 Task: Search one way flight ticket for 1 adult, 6 children, 1 infant in seat and 1 infant on lap in business from Rockland: Knox County Regional Airport to Raleigh: Raleigh-durham International Airport on 8-5-2023. Choice of flights is Westjet. Number of bags: 2 checked bags. Price is upto 95000. Outbound departure time preference is 20:00.
Action: Mouse moved to (339, 313)
Screenshot: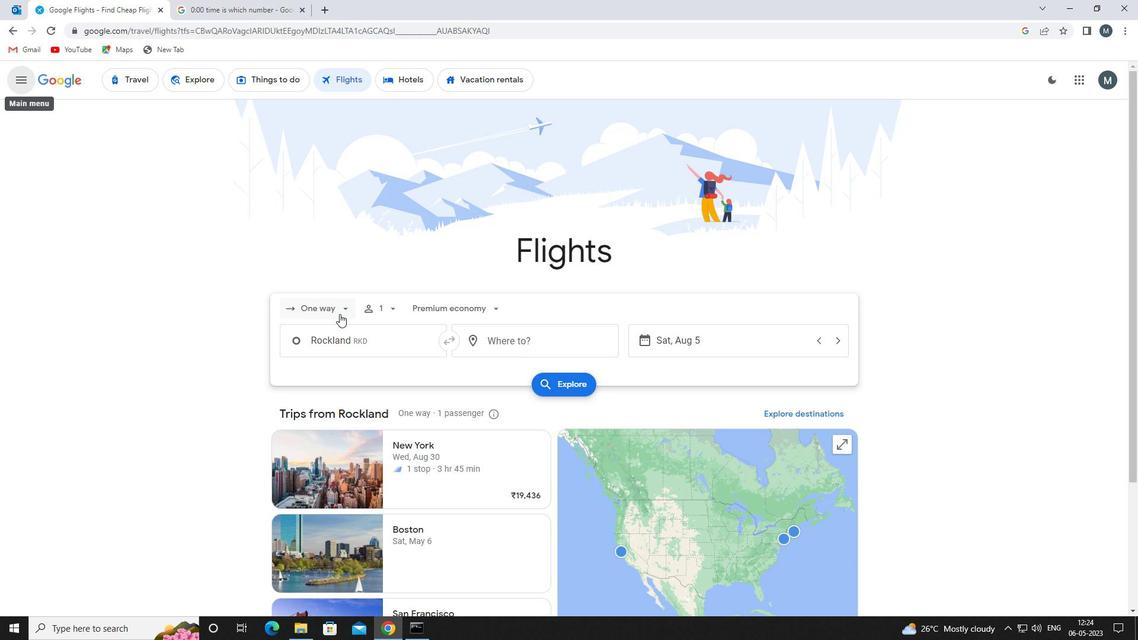 
Action: Mouse pressed left at (339, 313)
Screenshot: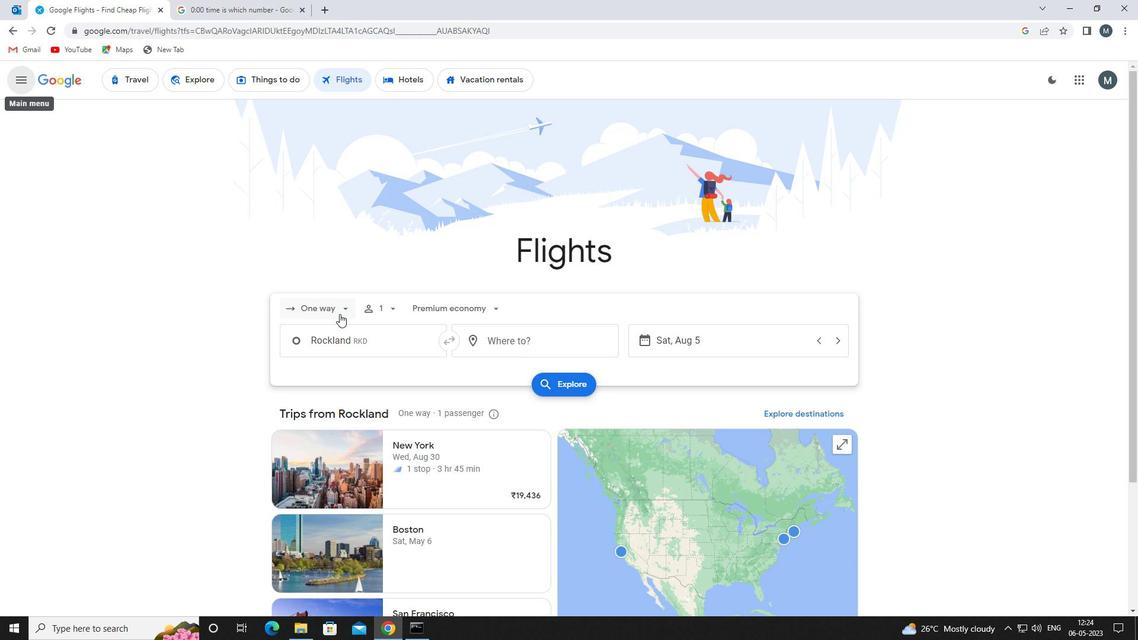 
Action: Mouse moved to (345, 360)
Screenshot: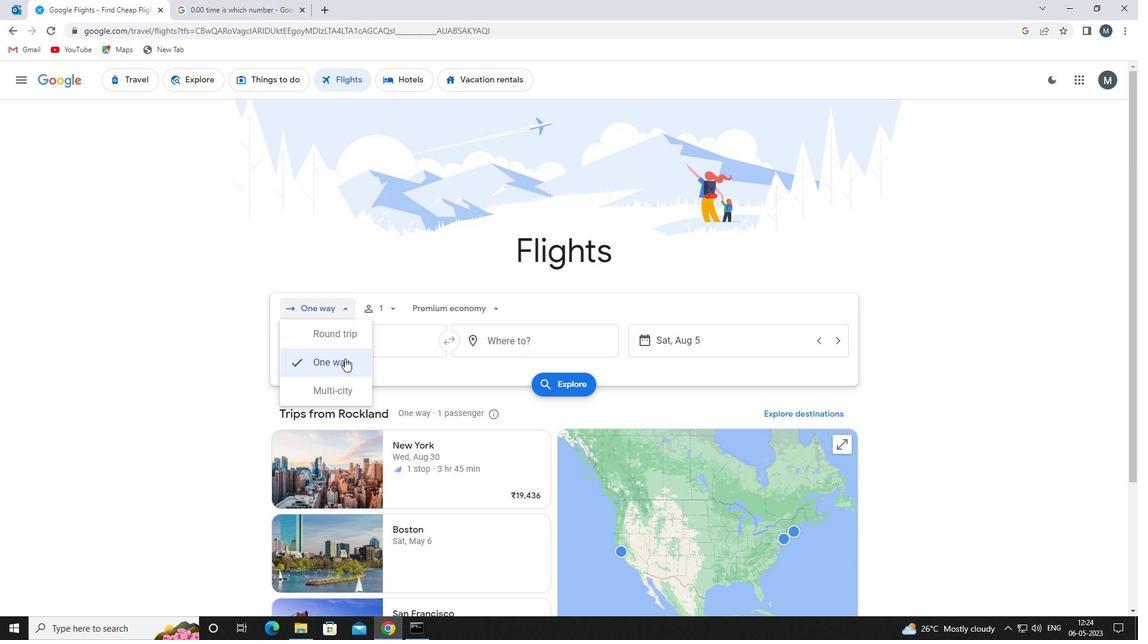 
Action: Mouse pressed left at (345, 360)
Screenshot: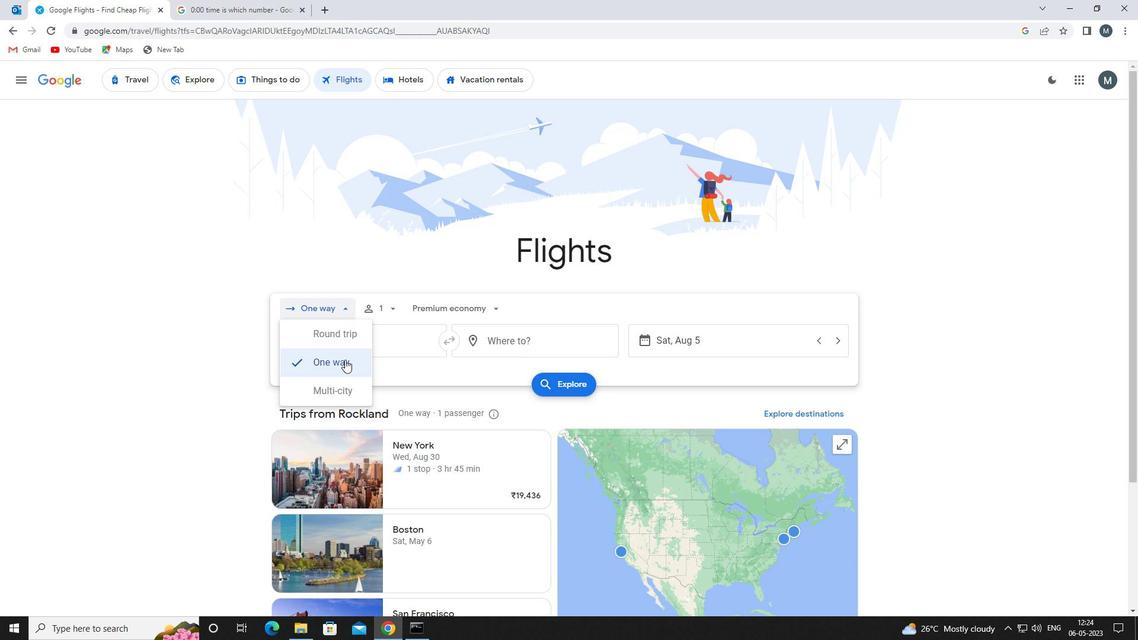 
Action: Mouse moved to (387, 310)
Screenshot: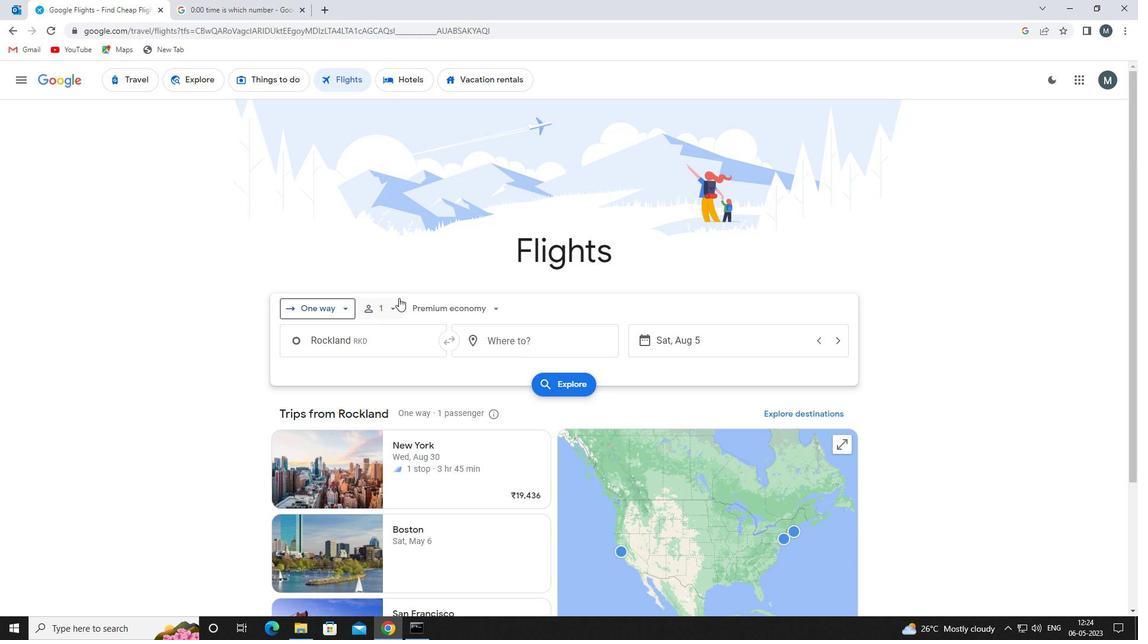 
Action: Mouse pressed left at (387, 310)
Screenshot: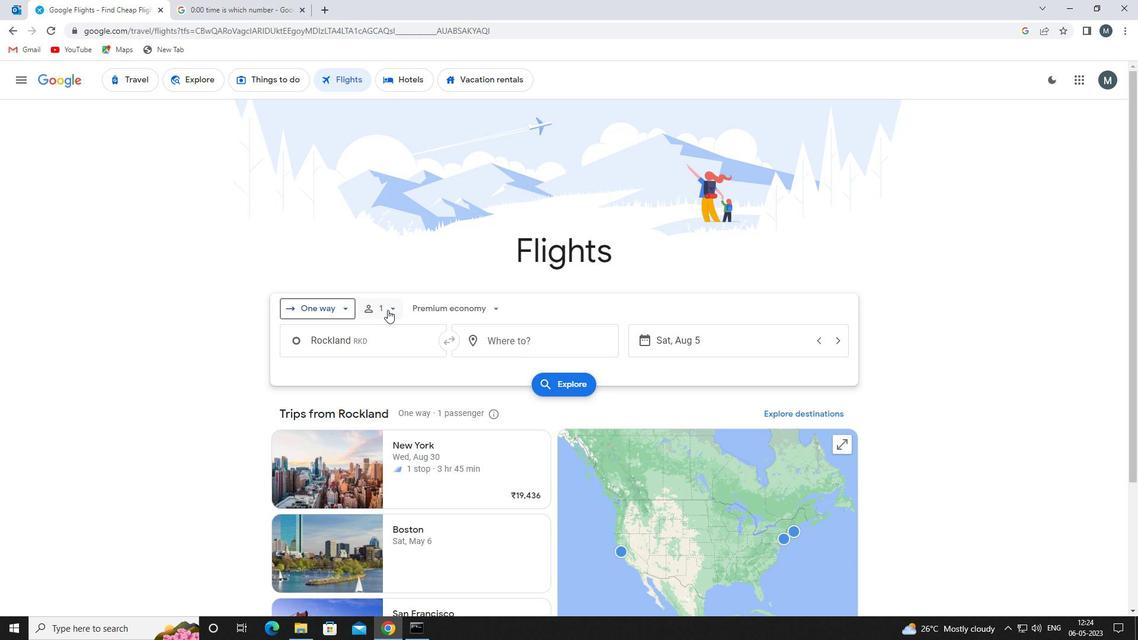 
Action: Mouse moved to (482, 369)
Screenshot: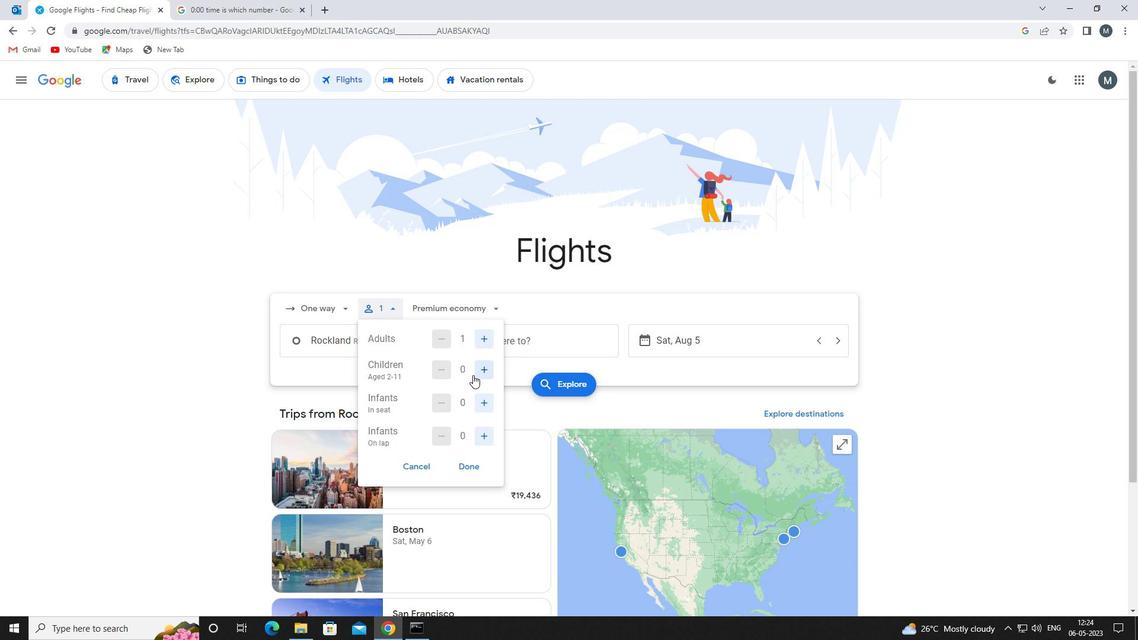 
Action: Mouse pressed left at (482, 369)
Screenshot: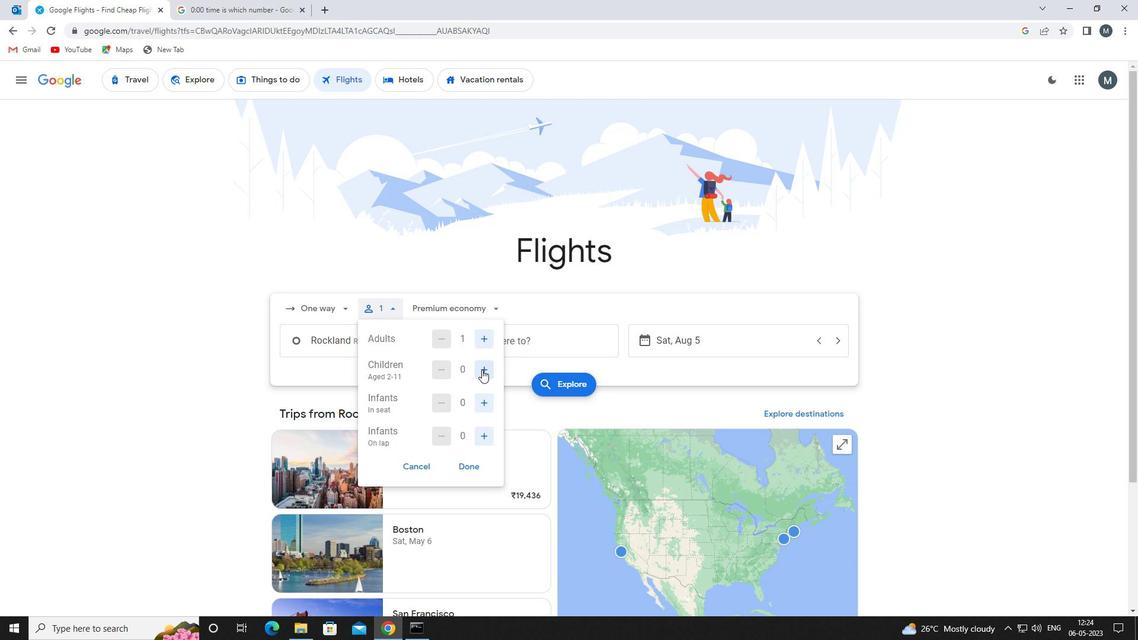 
Action: Mouse moved to (482, 369)
Screenshot: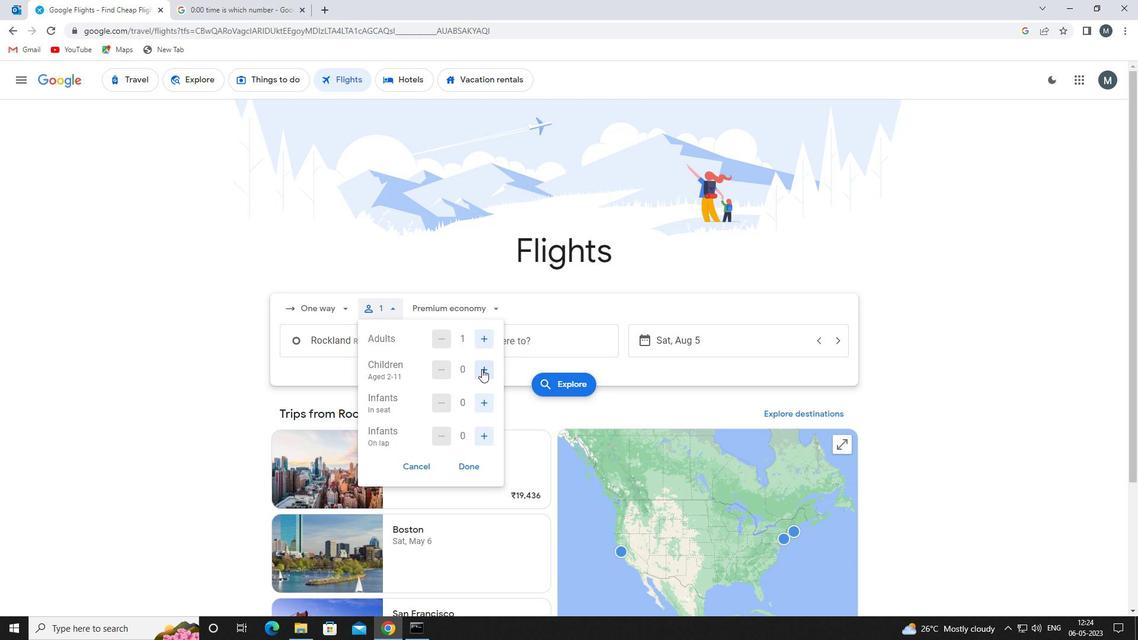 
Action: Mouse pressed left at (482, 369)
Screenshot: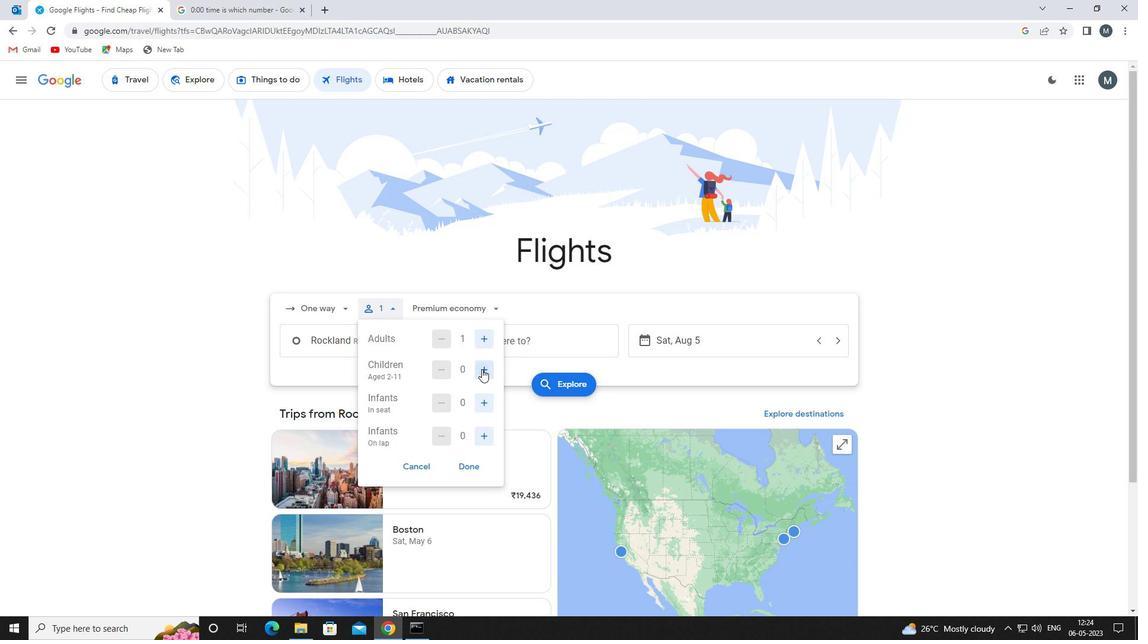 
Action: Mouse pressed left at (482, 369)
Screenshot: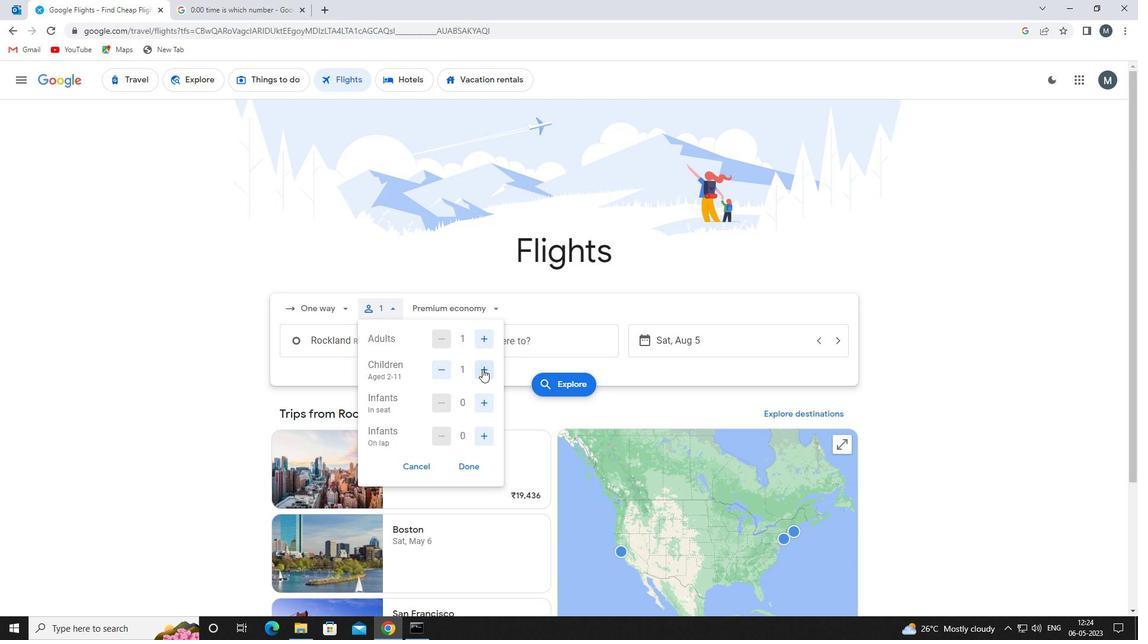 
Action: Mouse pressed left at (482, 369)
Screenshot: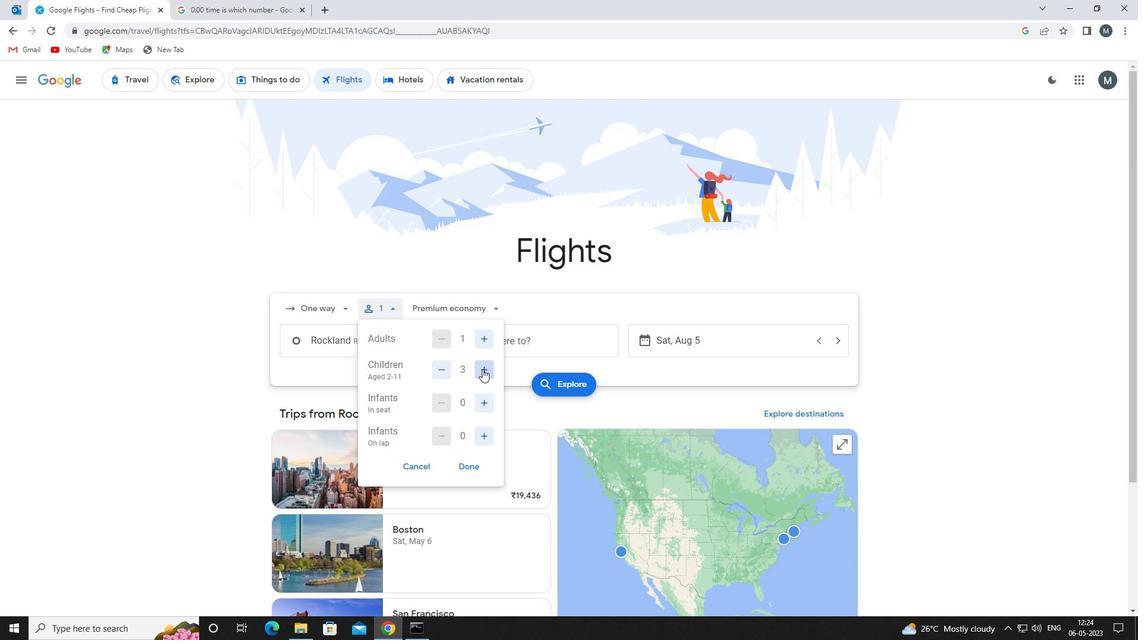 
Action: Mouse pressed left at (482, 369)
Screenshot: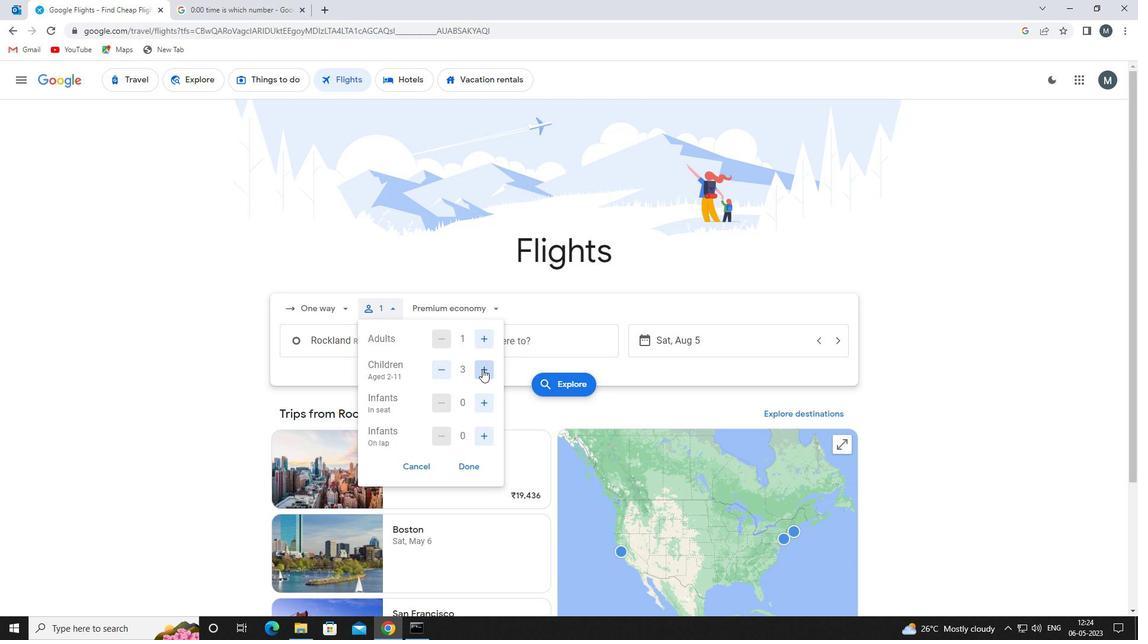 
Action: Mouse pressed left at (482, 369)
Screenshot: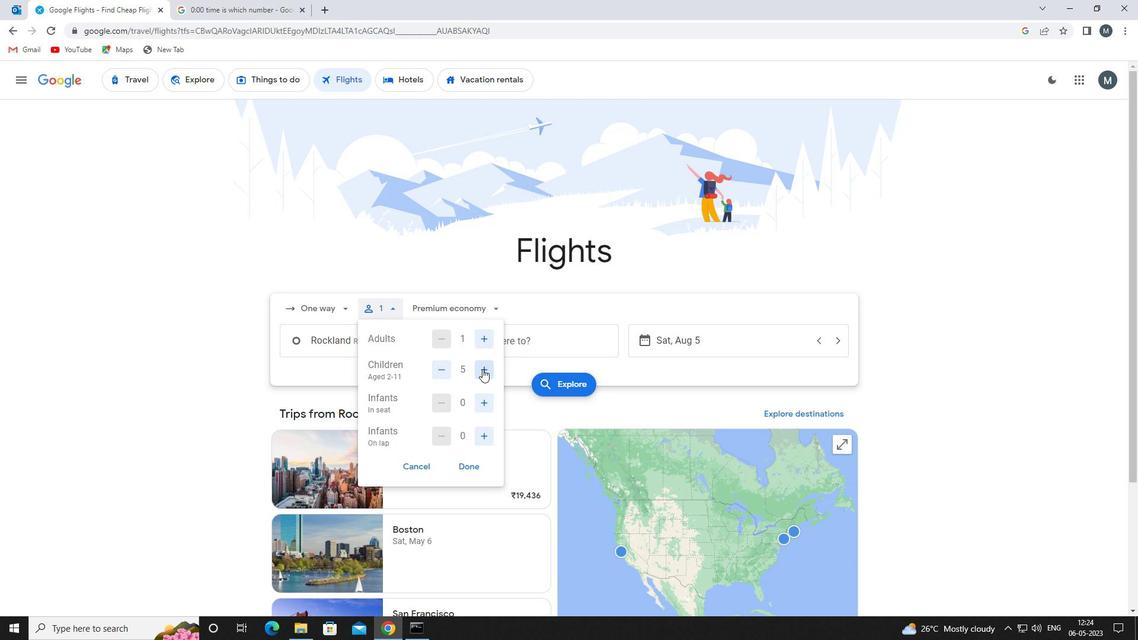 
Action: Mouse moved to (489, 406)
Screenshot: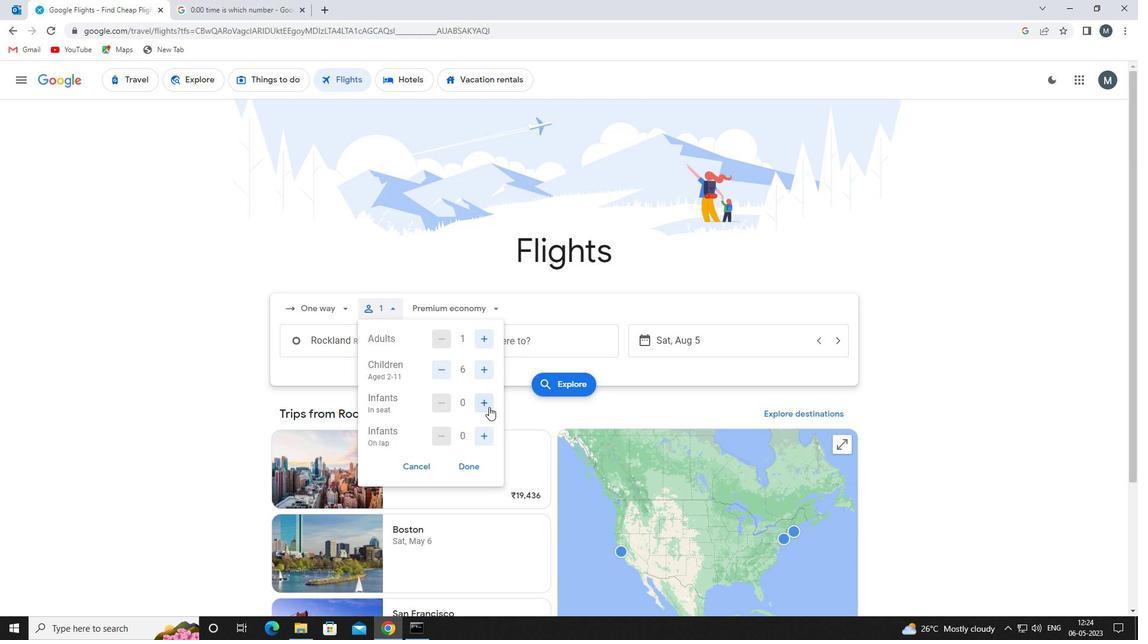 
Action: Mouse pressed left at (489, 406)
Screenshot: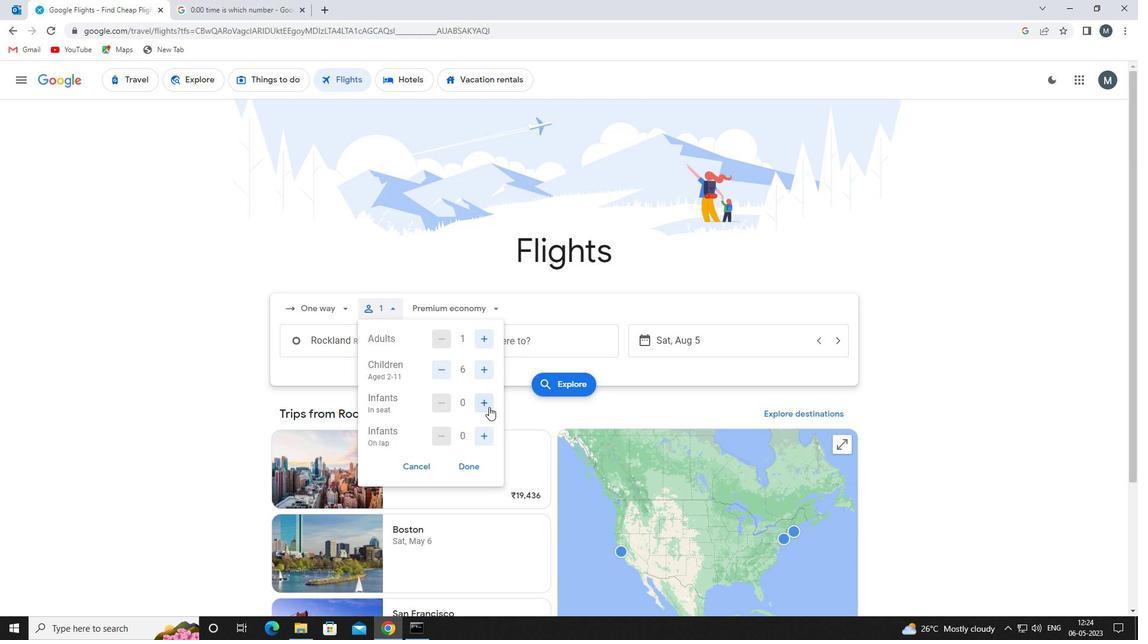 
Action: Mouse moved to (485, 441)
Screenshot: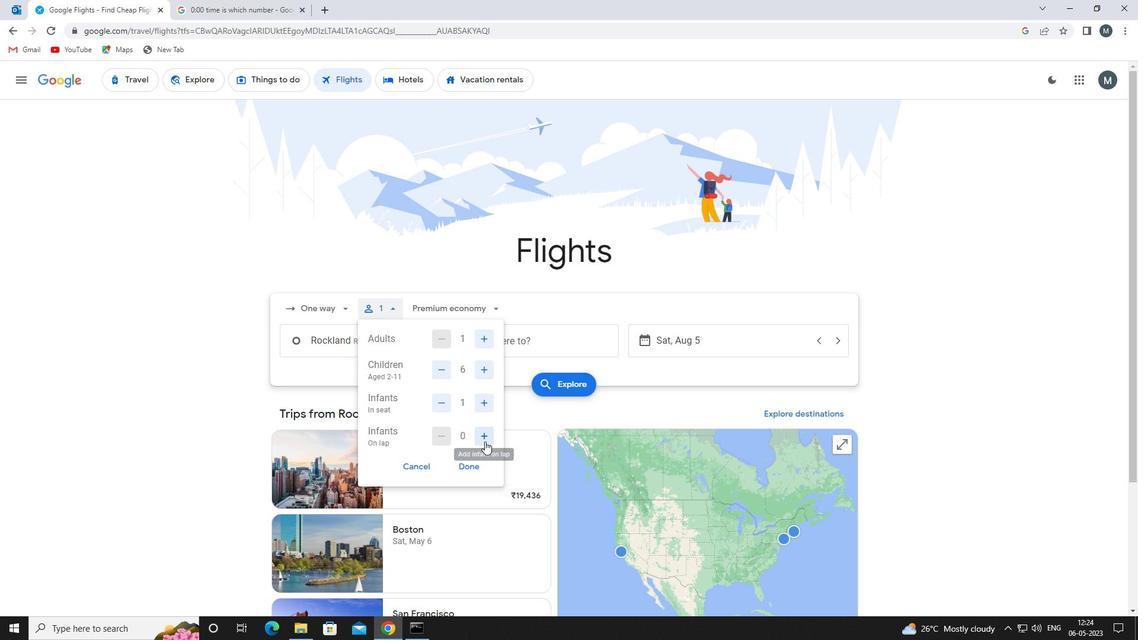 
Action: Mouse pressed left at (485, 441)
Screenshot: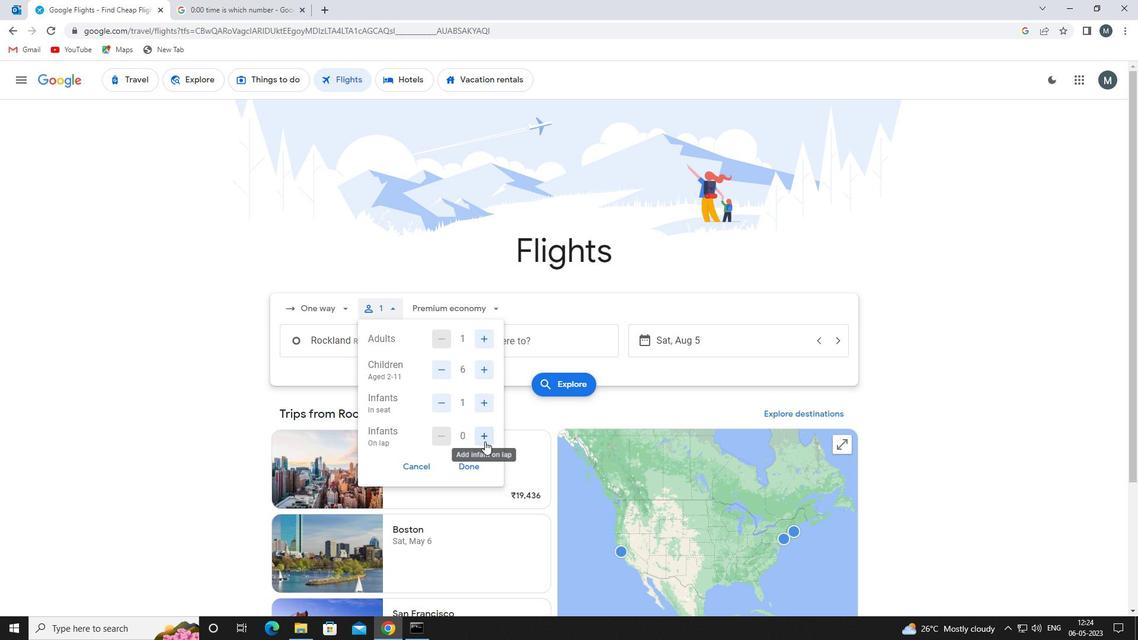 
Action: Mouse moved to (476, 467)
Screenshot: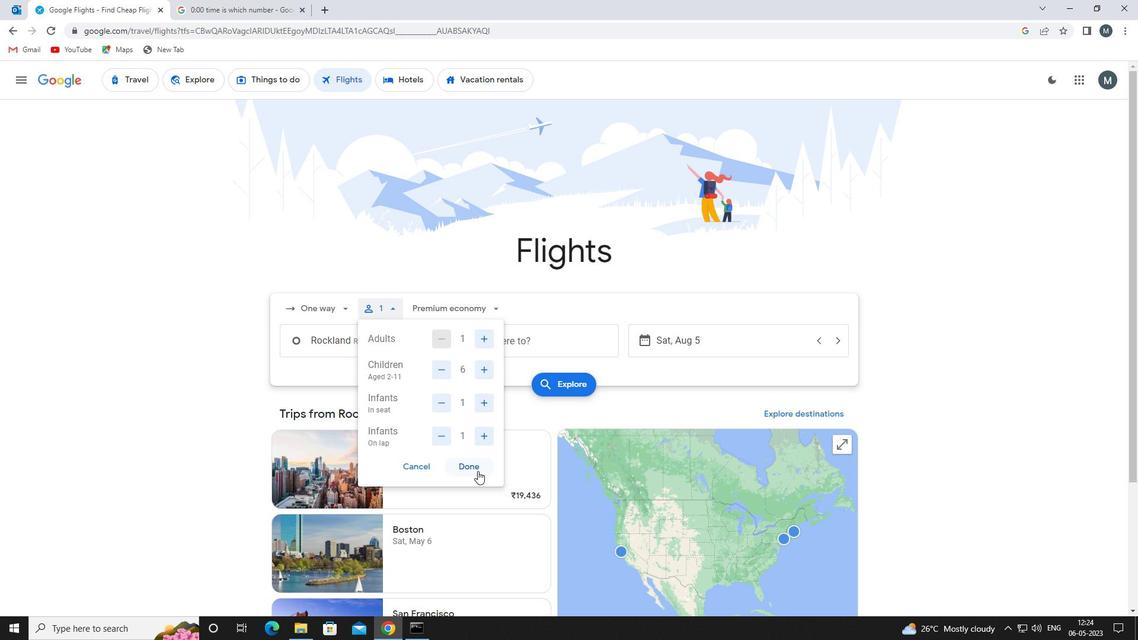 
Action: Mouse pressed left at (476, 467)
Screenshot: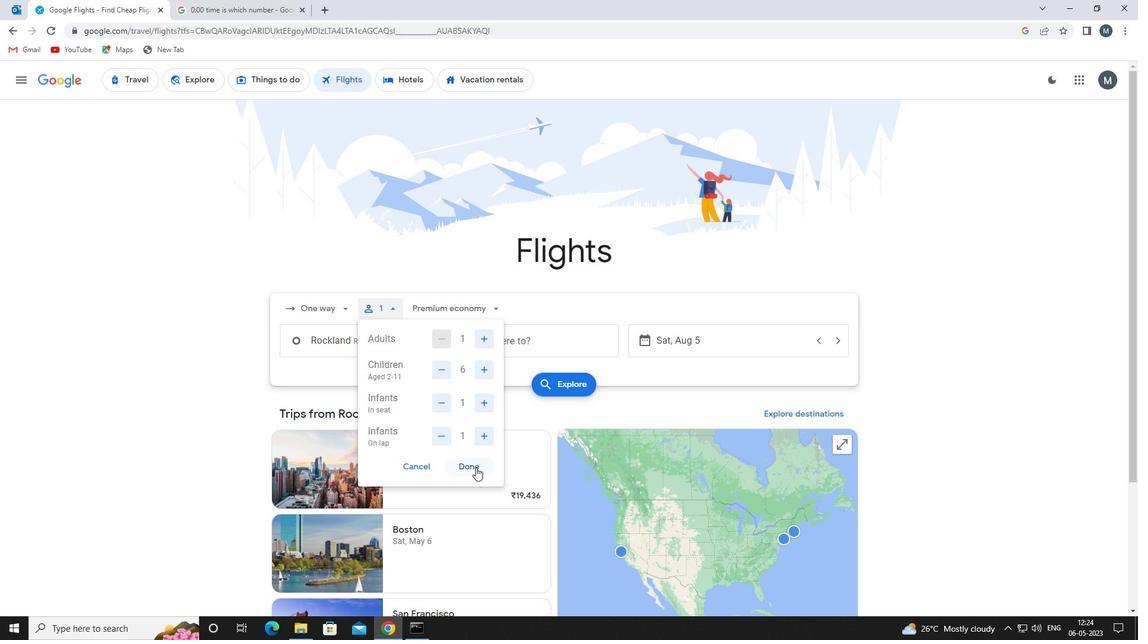 
Action: Mouse moved to (445, 308)
Screenshot: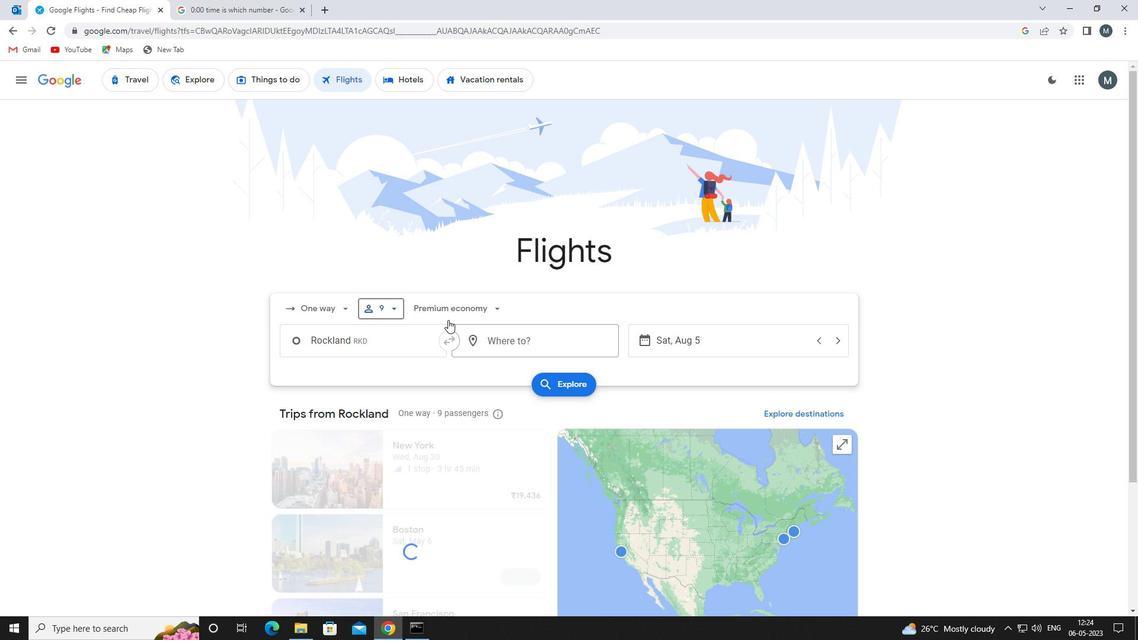 
Action: Mouse pressed left at (445, 308)
Screenshot: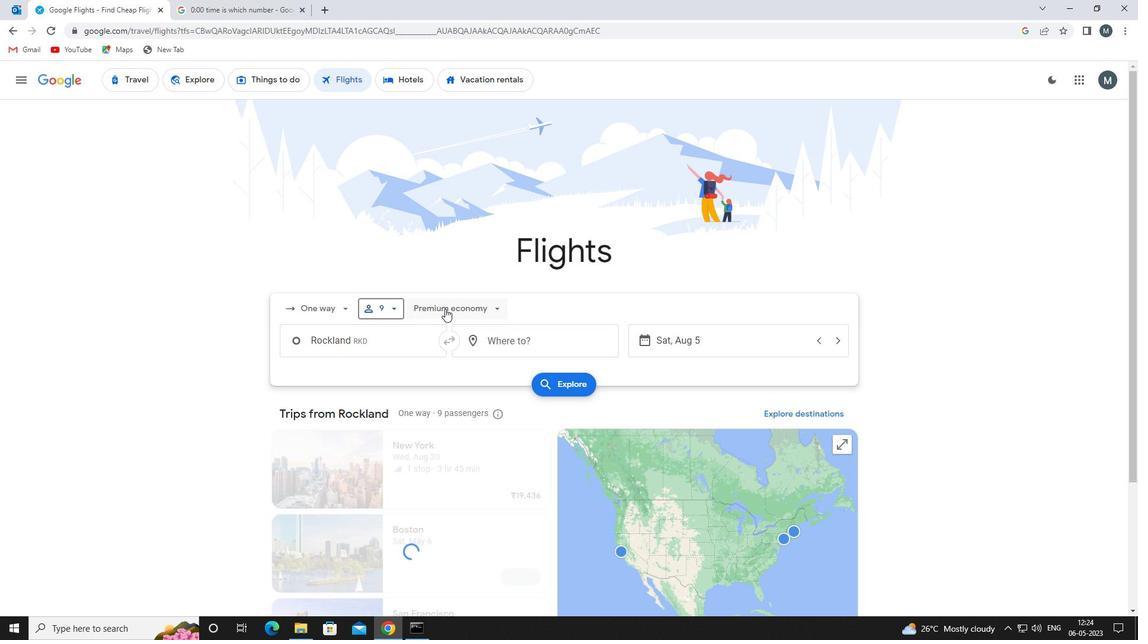 
Action: Mouse moved to (456, 391)
Screenshot: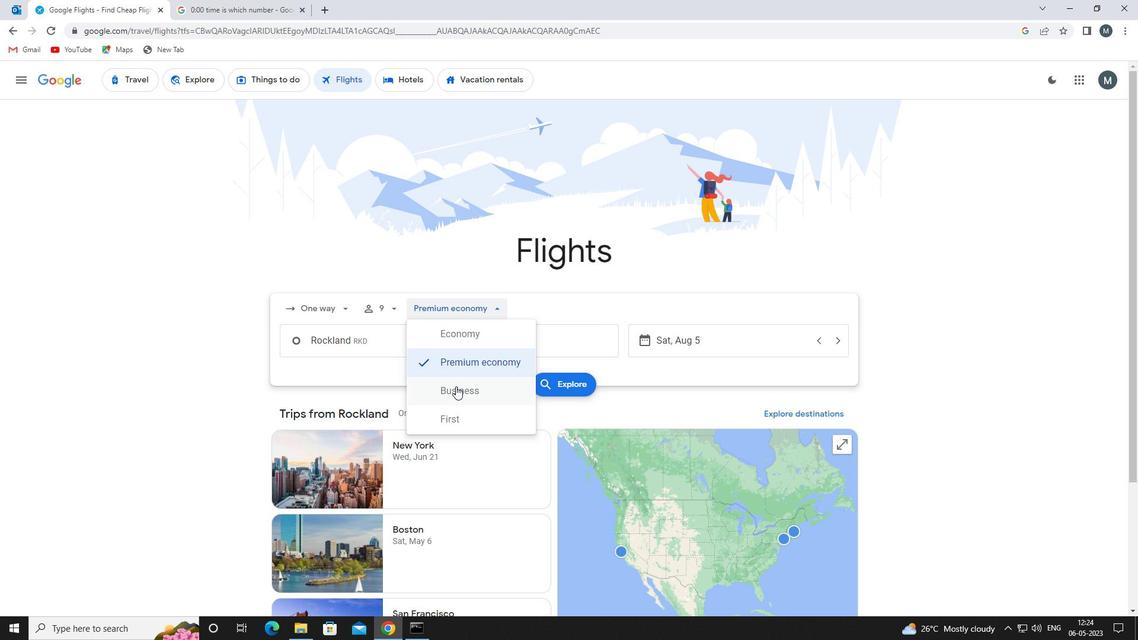 
Action: Mouse pressed left at (456, 391)
Screenshot: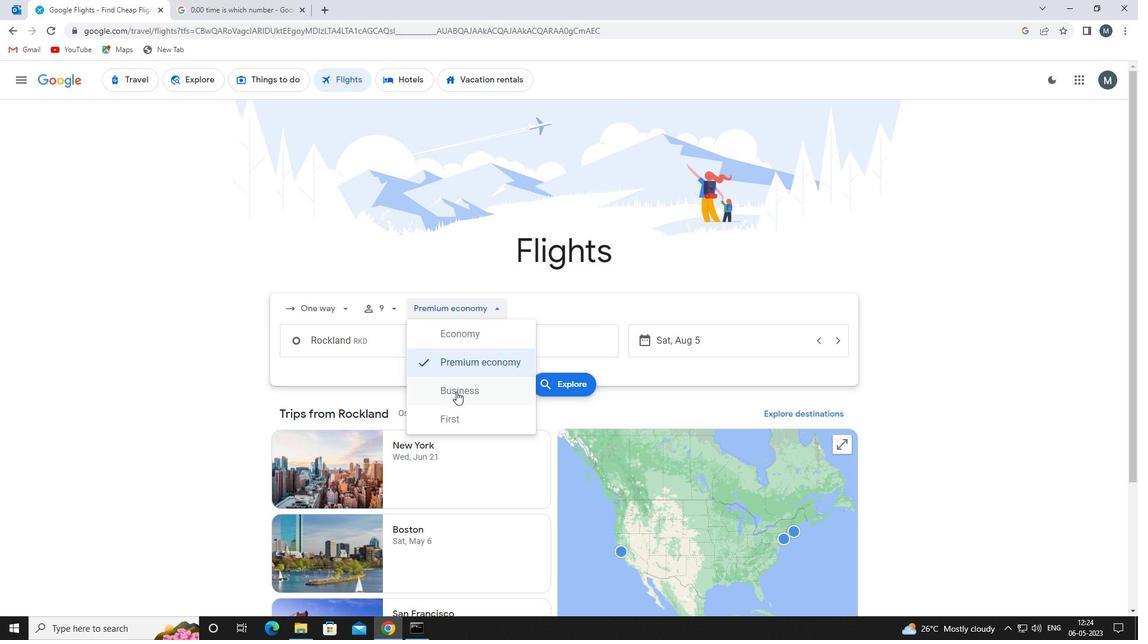 
Action: Mouse moved to (366, 344)
Screenshot: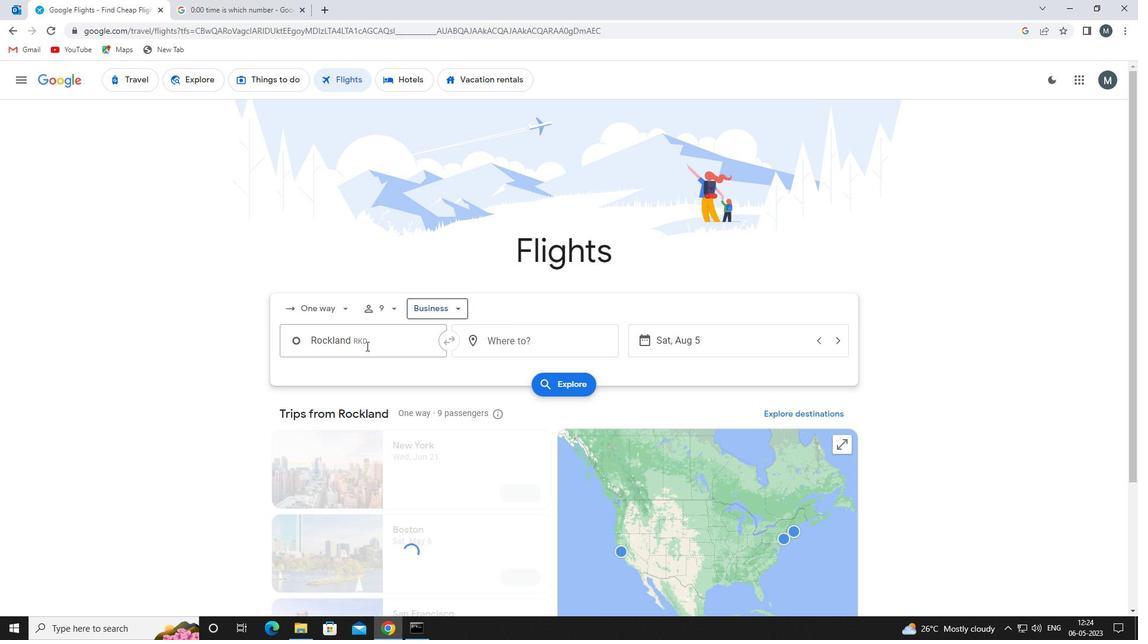 
Action: Mouse pressed left at (366, 344)
Screenshot: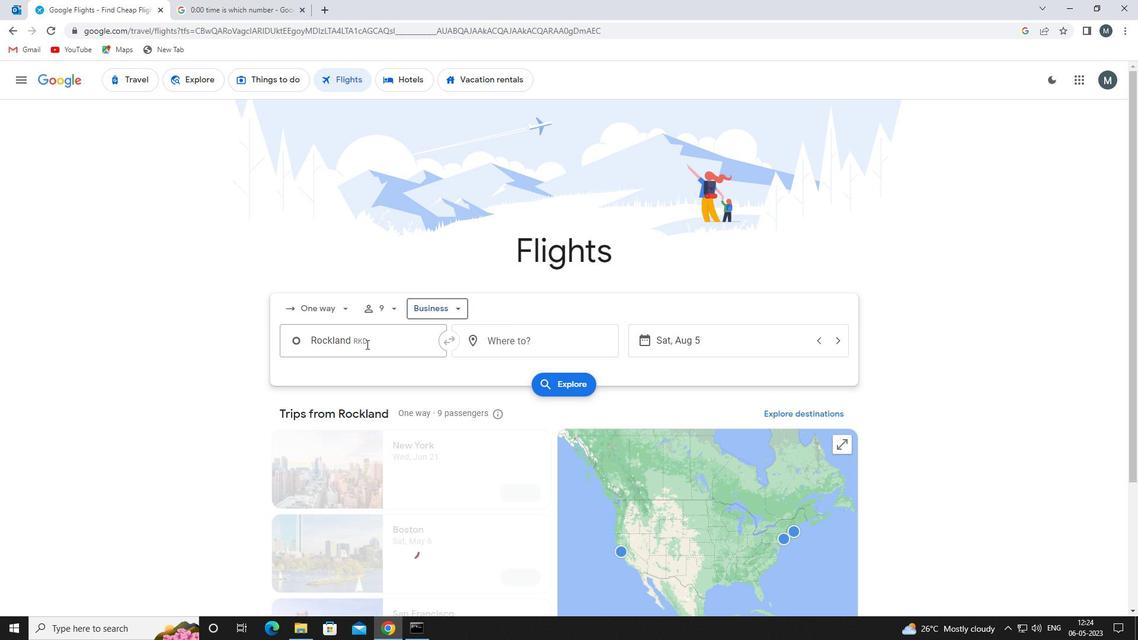 
Action: Key pressed knox<Key.space>county<Key.space>
Screenshot: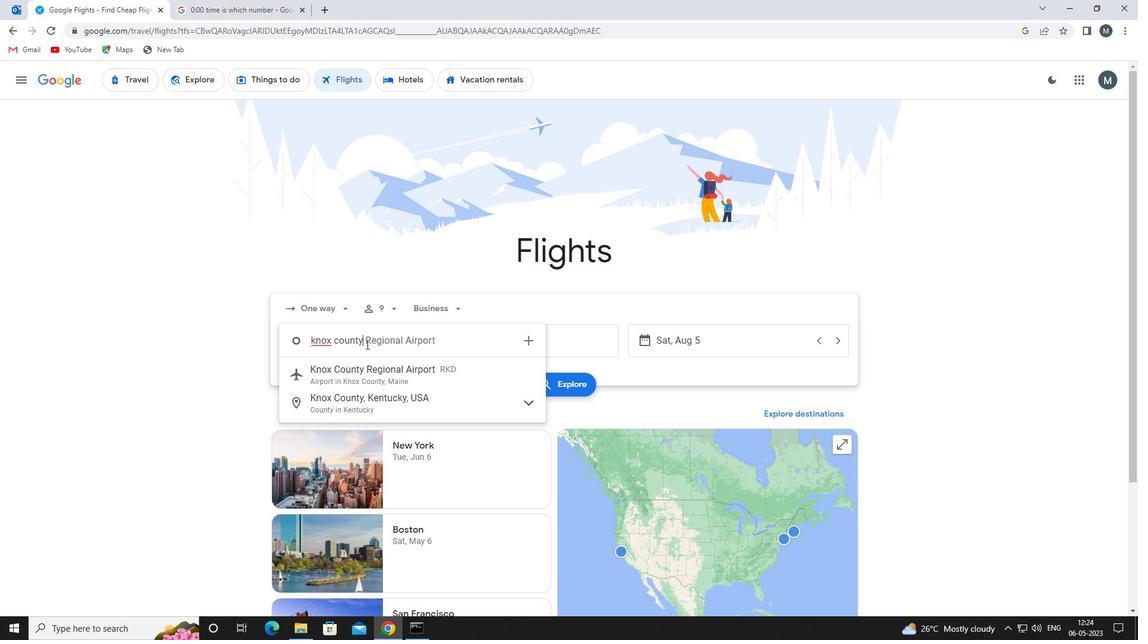 
Action: Mouse moved to (377, 372)
Screenshot: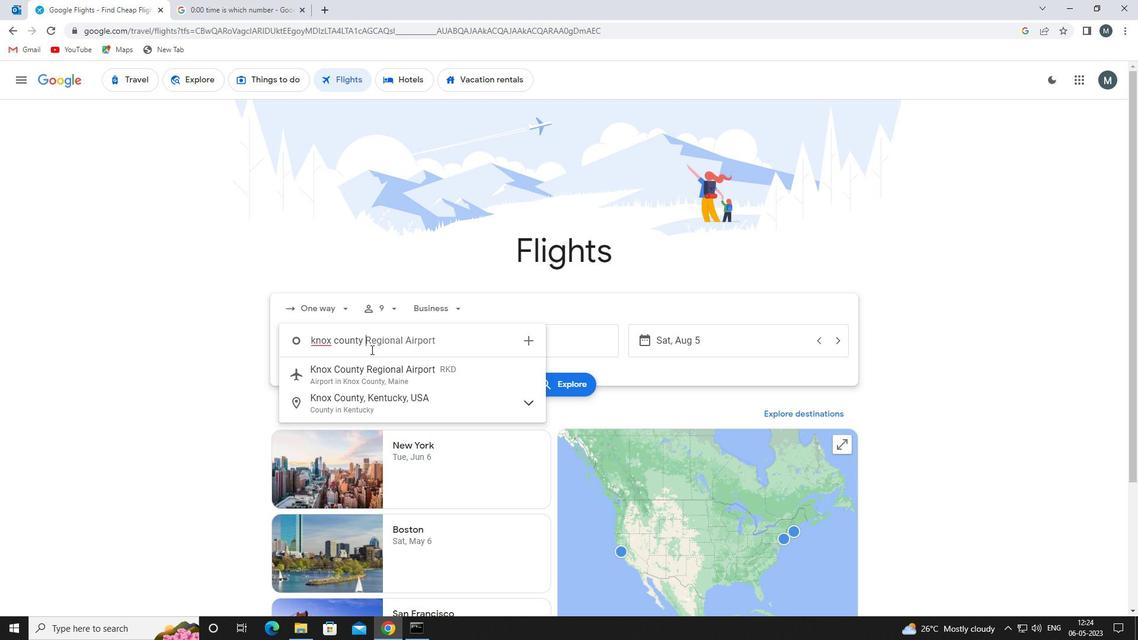 
Action: Mouse pressed left at (377, 372)
Screenshot: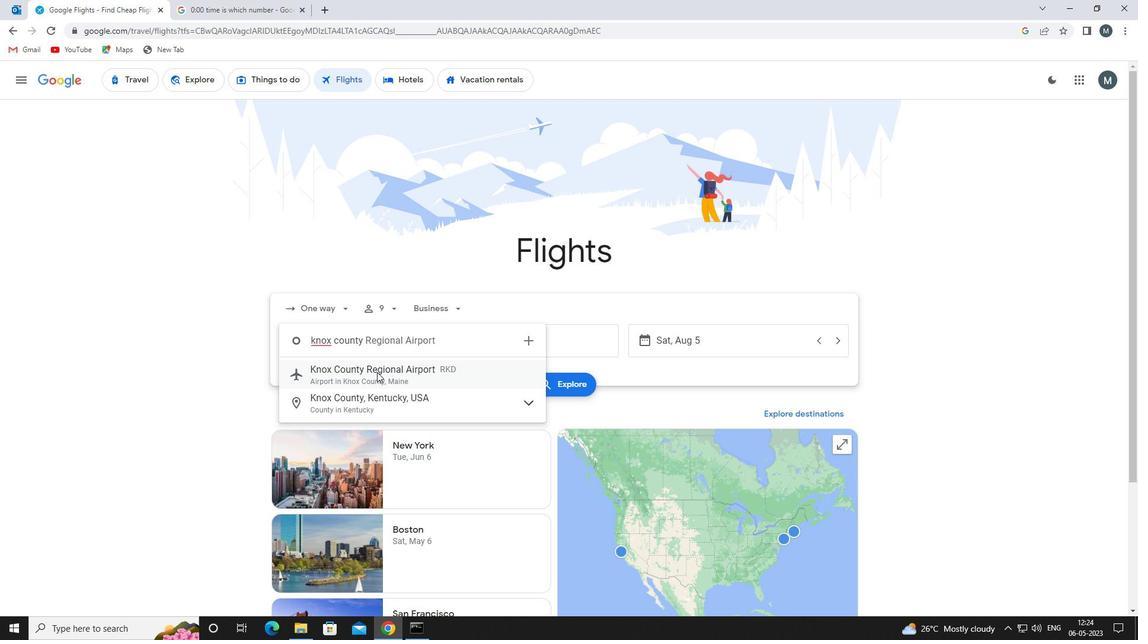 
Action: Mouse moved to (495, 344)
Screenshot: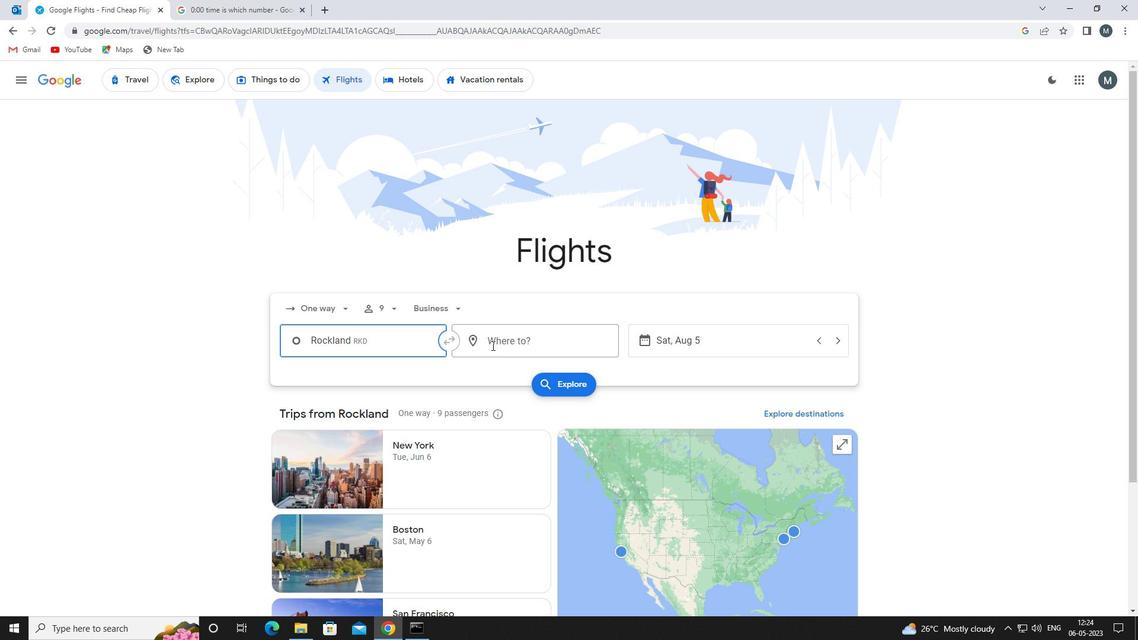 
Action: Mouse pressed left at (495, 344)
Screenshot: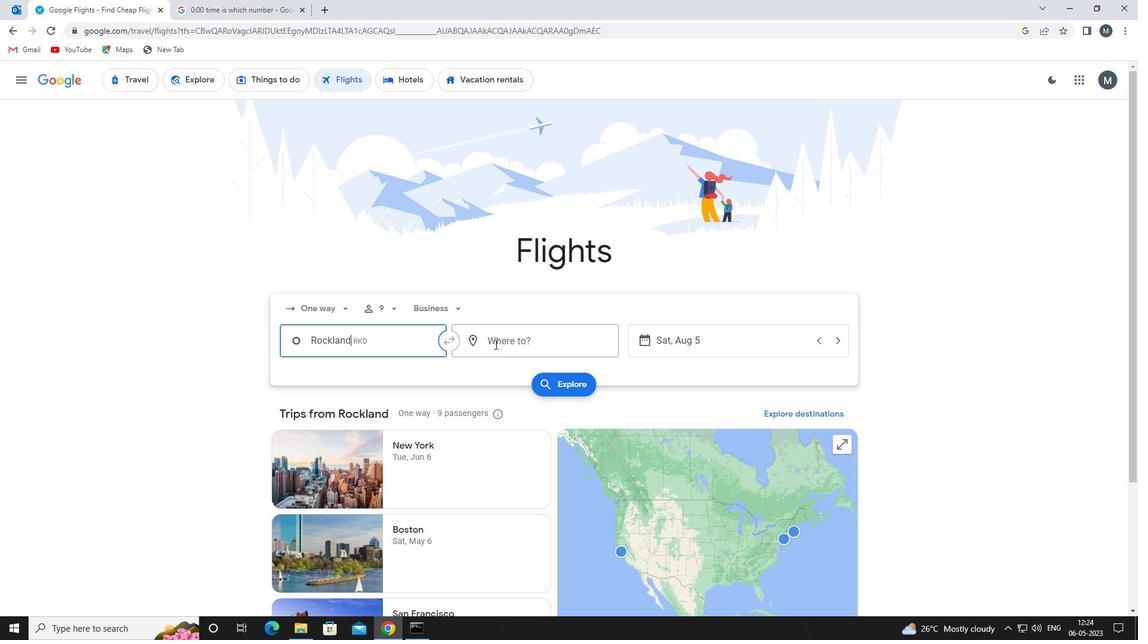 
Action: Key pressed raleigh<Key.space>du<Key.enter>
Screenshot: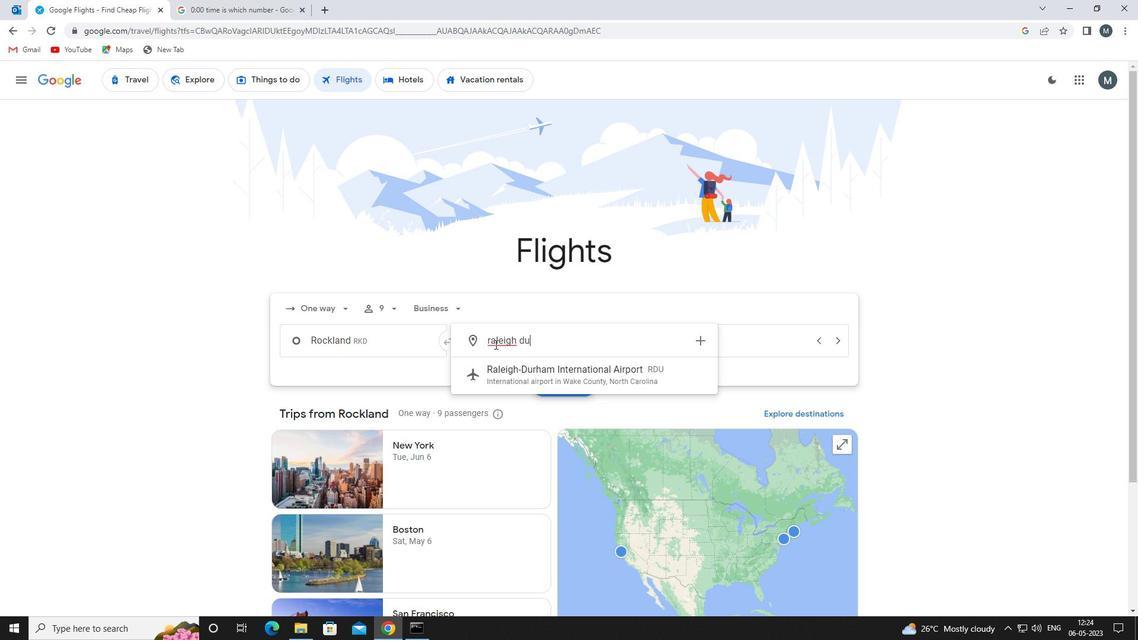 
Action: Mouse moved to (648, 343)
Screenshot: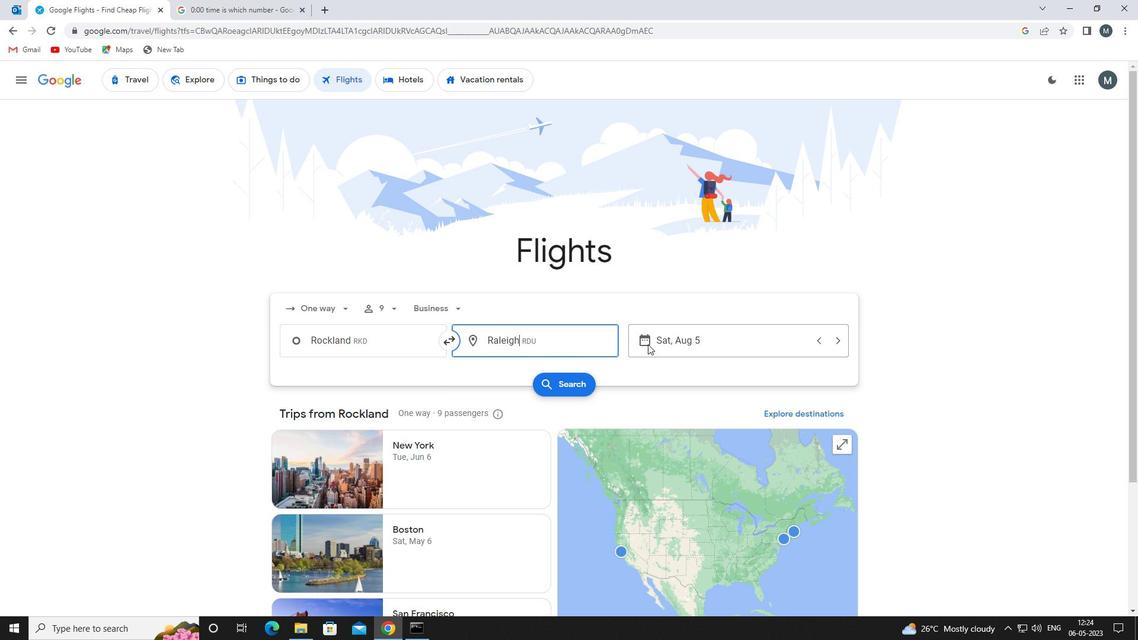 
Action: Mouse pressed left at (648, 343)
Screenshot: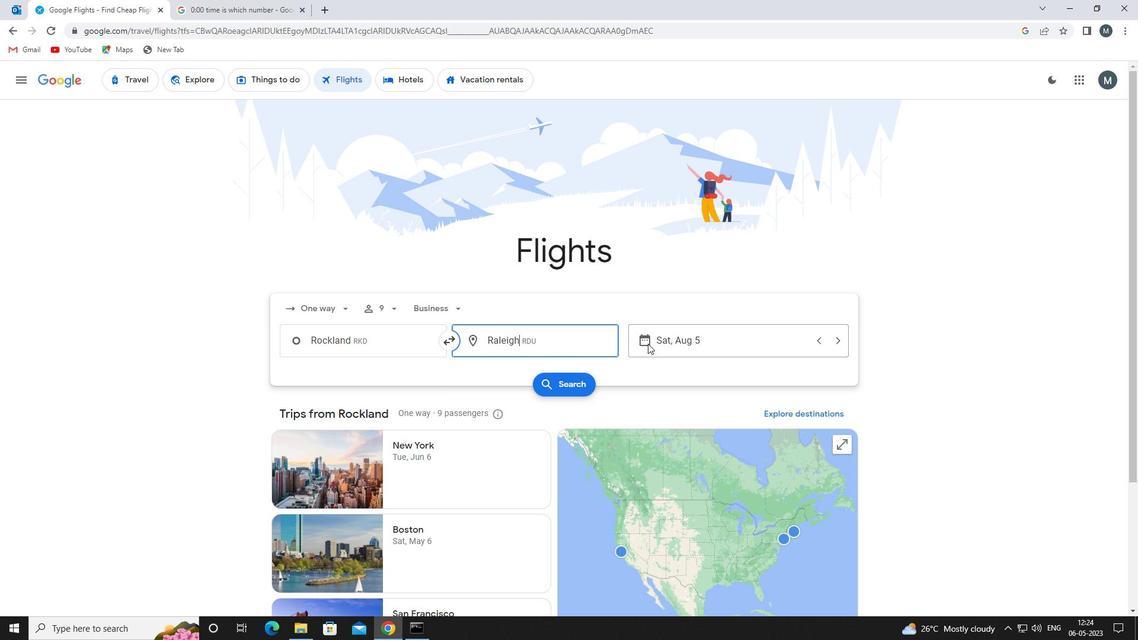 
Action: Mouse moved to (597, 401)
Screenshot: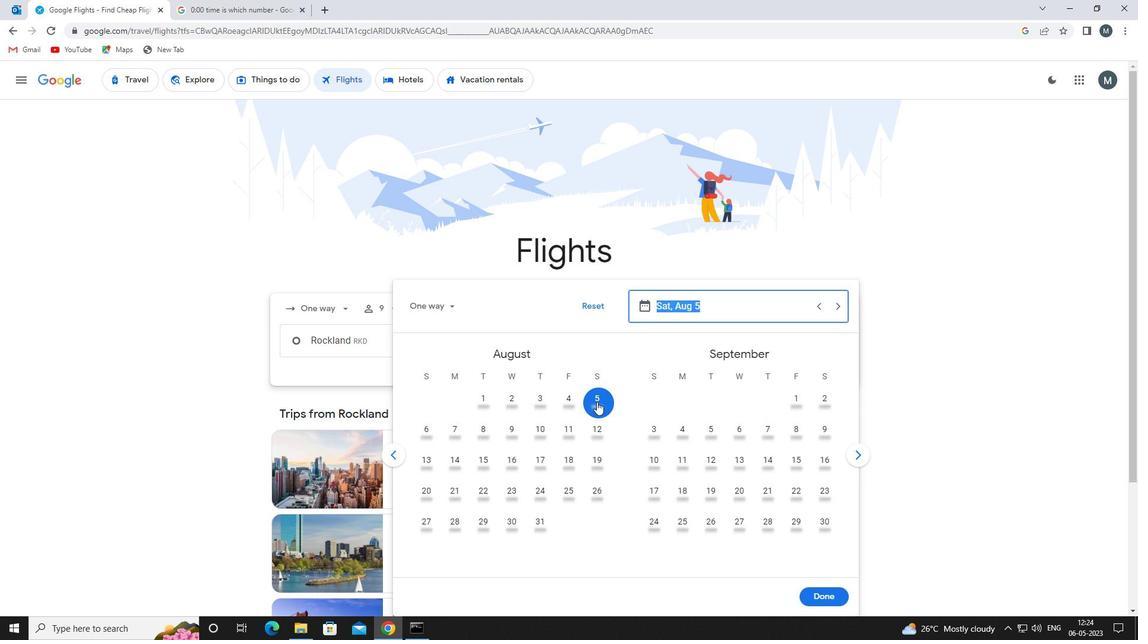 
Action: Mouse pressed left at (597, 401)
Screenshot: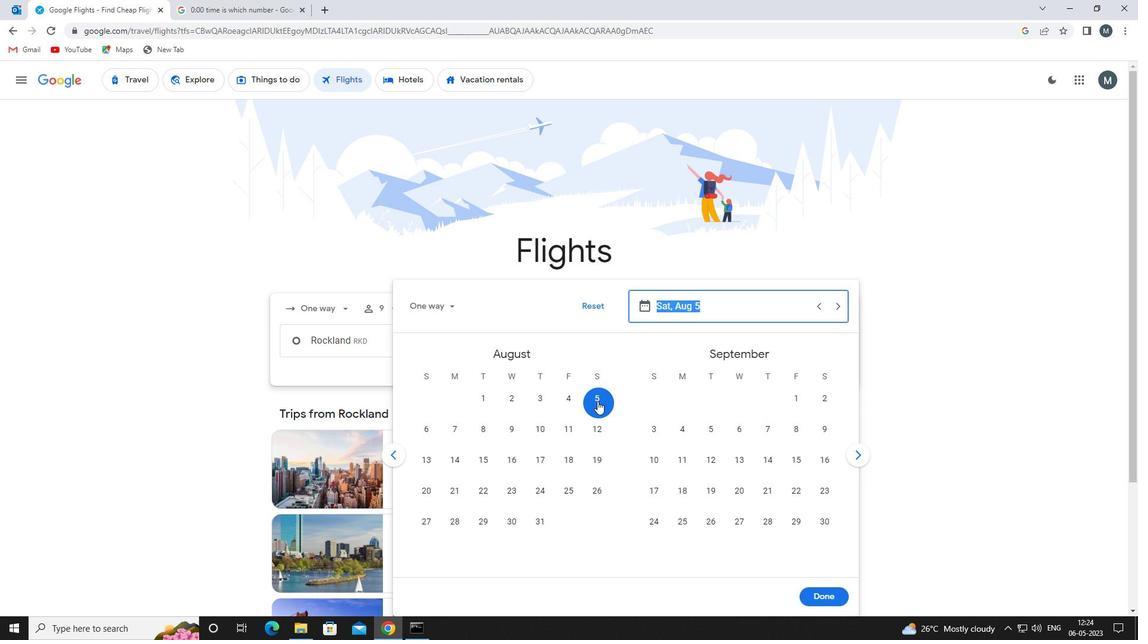 
Action: Mouse moved to (843, 596)
Screenshot: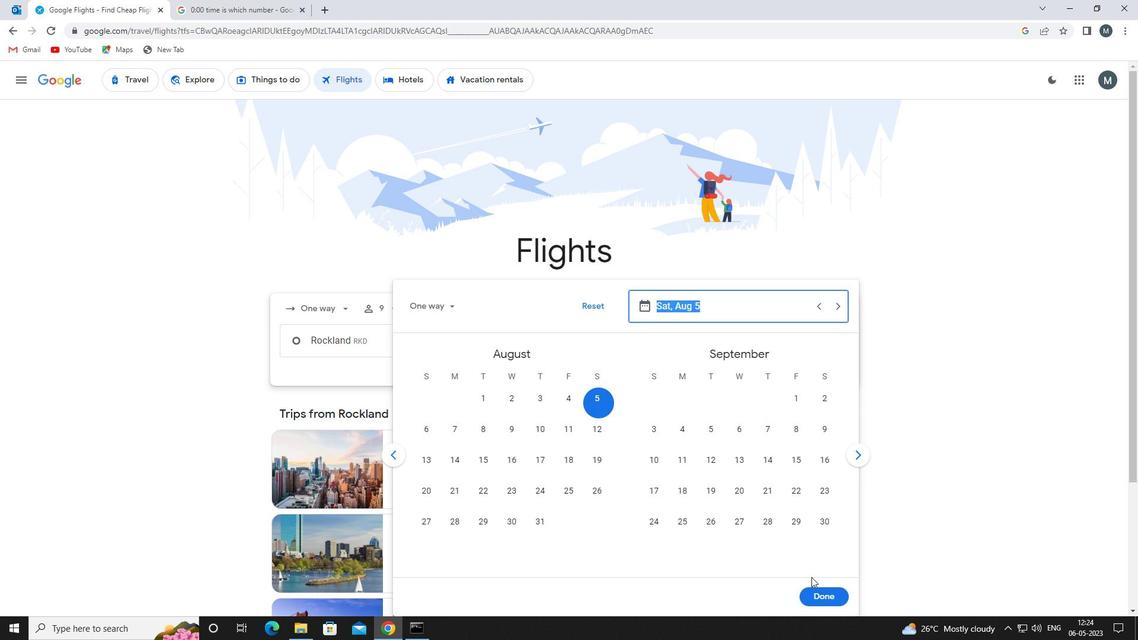 
Action: Mouse pressed left at (843, 596)
Screenshot: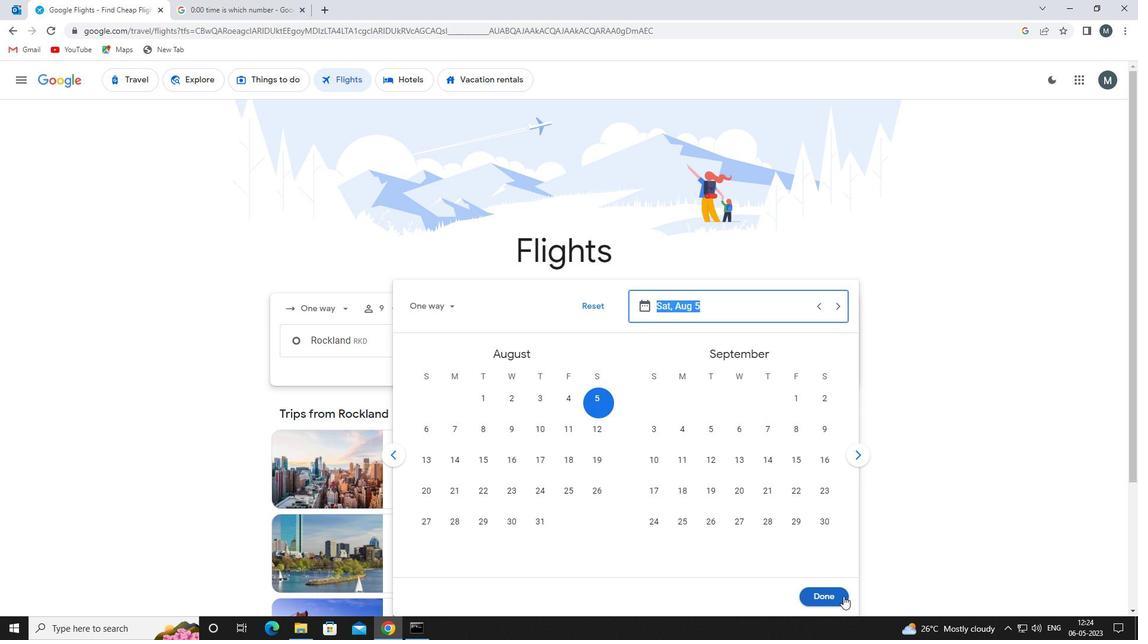 
Action: Mouse moved to (560, 383)
Screenshot: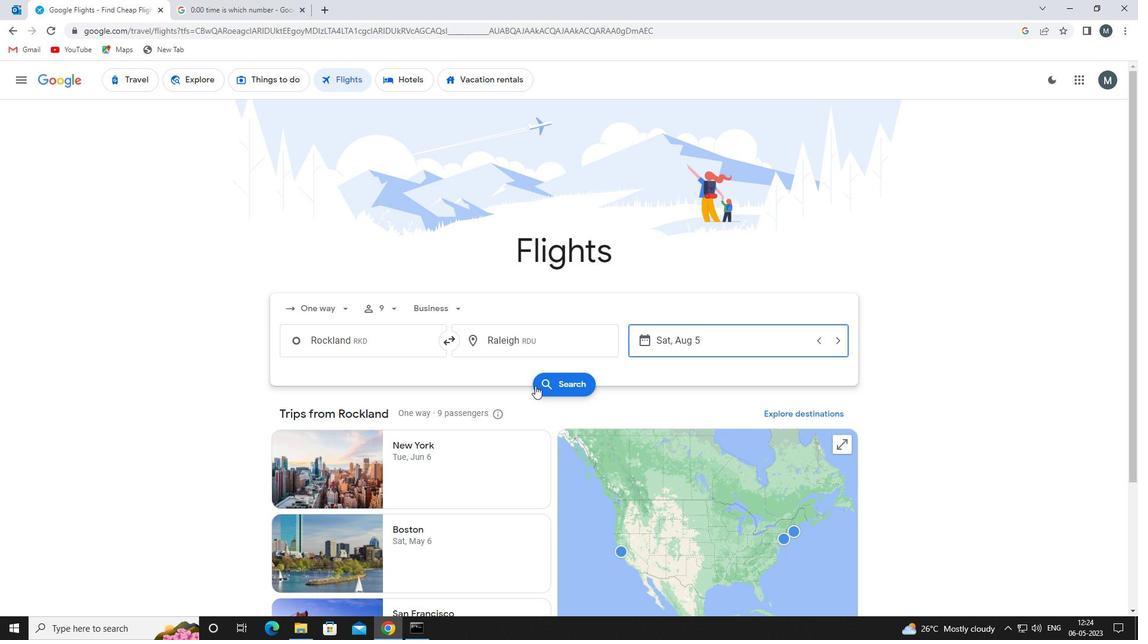 
Action: Mouse pressed left at (560, 383)
Screenshot: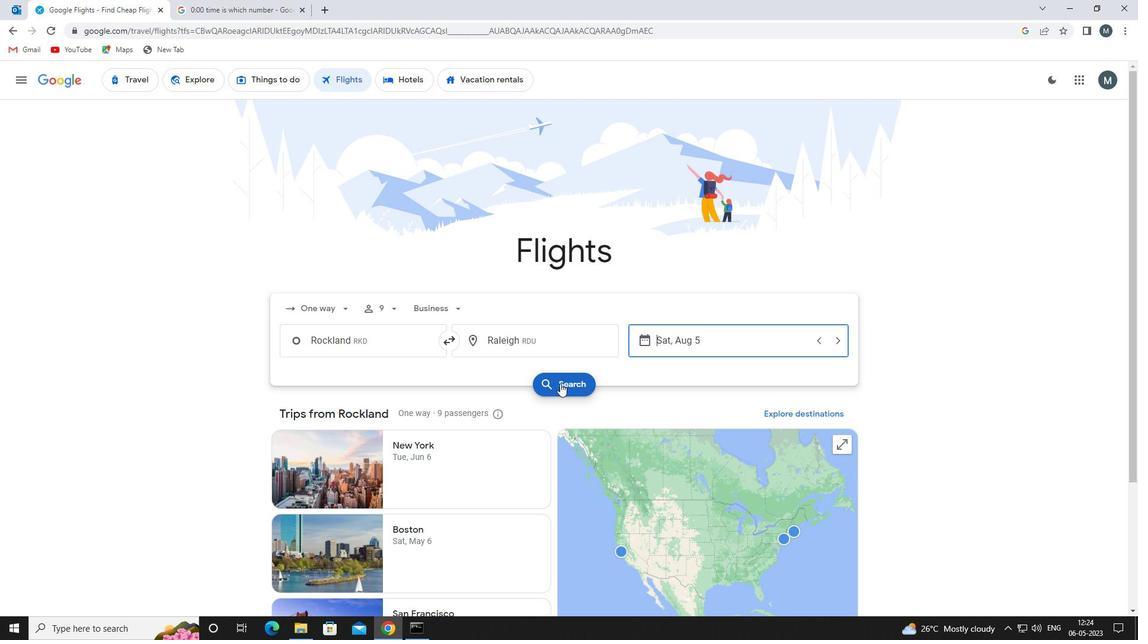 
Action: Mouse moved to (298, 189)
Screenshot: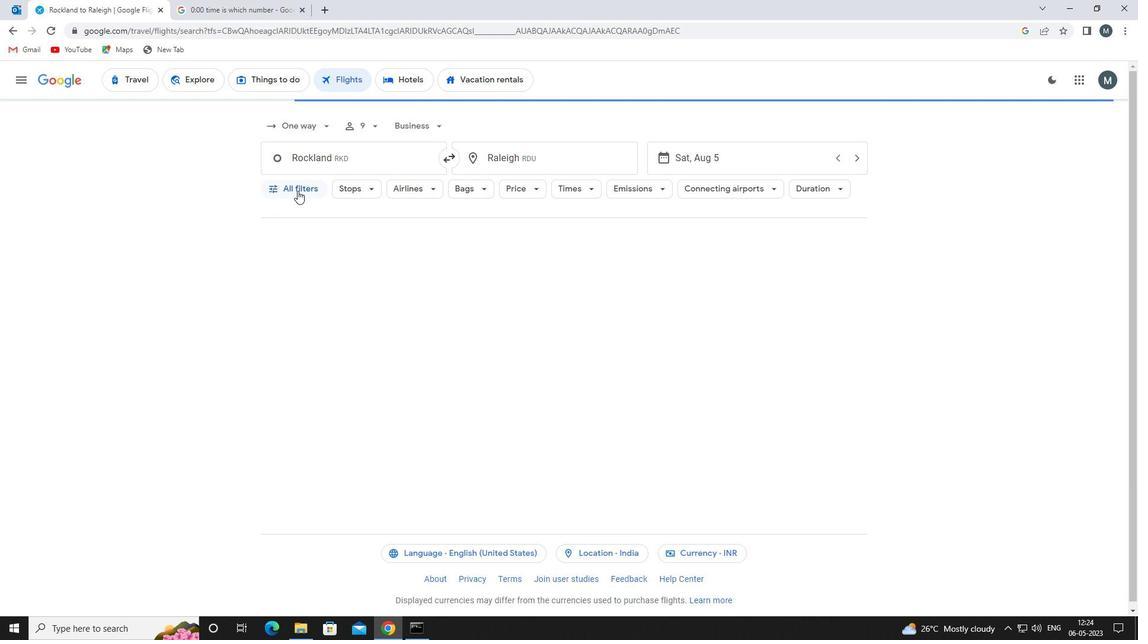 
Action: Mouse pressed left at (298, 189)
Screenshot: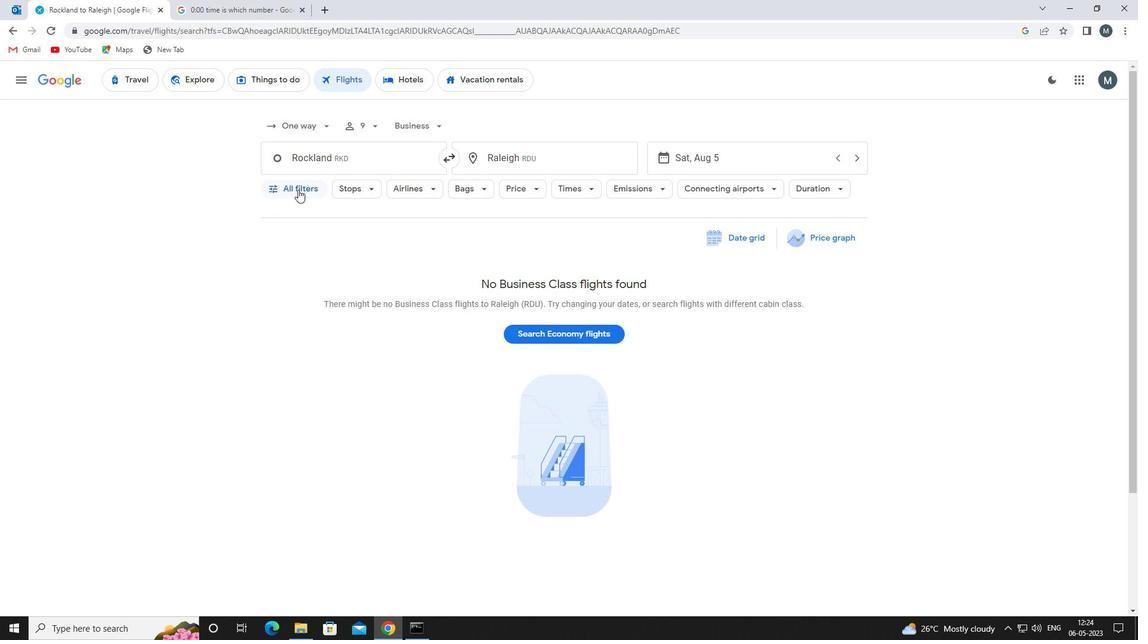 
Action: Mouse moved to (313, 268)
Screenshot: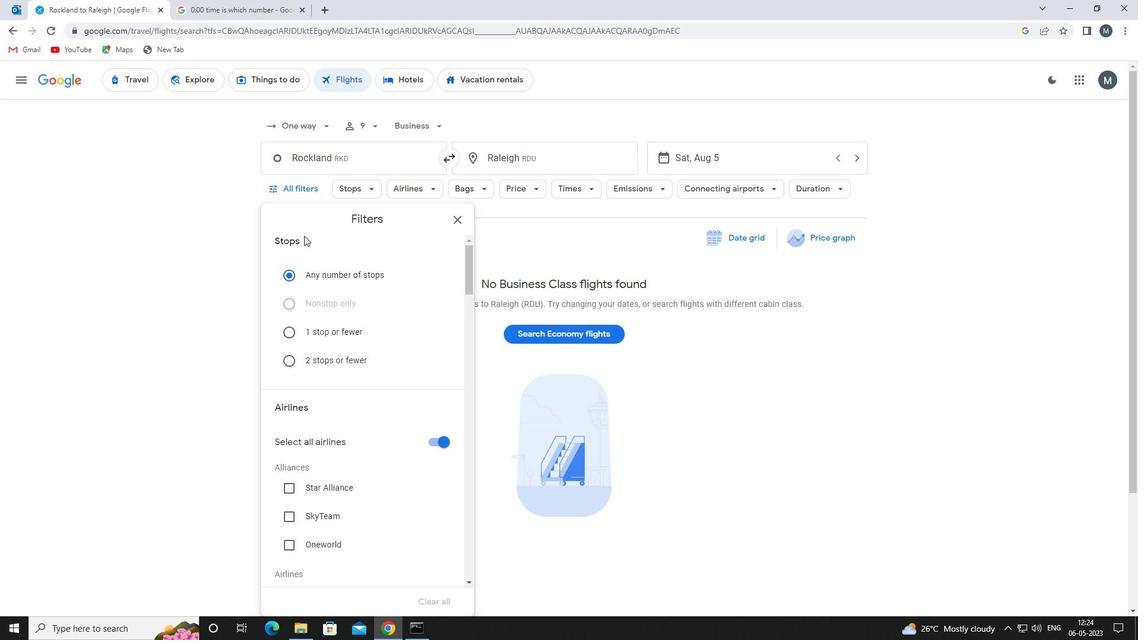 
Action: Mouse scrolled (313, 267) with delta (0, 0)
Screenshot: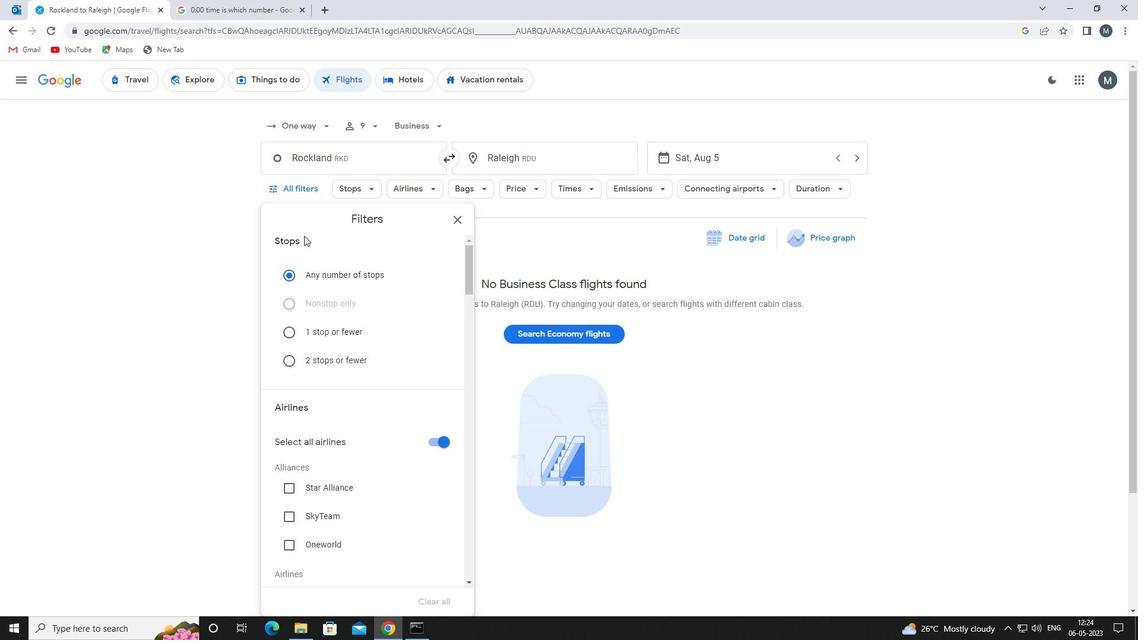 
Action: Mouse moved to (317, 292)
Screenshot: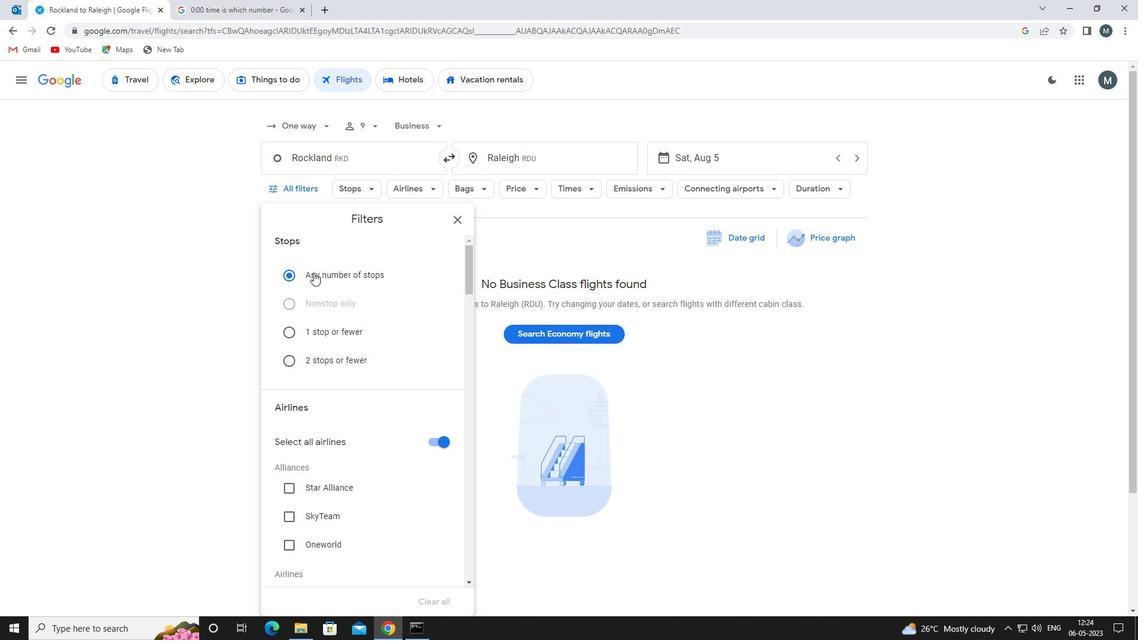 
Action: Mouse scrolled (317, 291) with delta (0, 0)
Screenshot: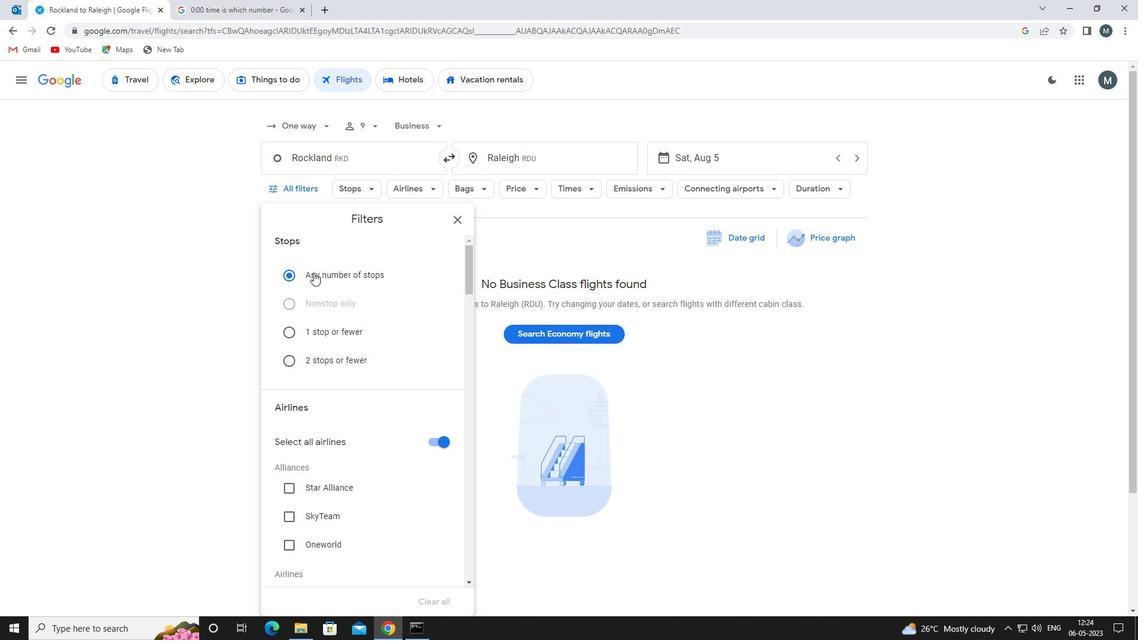 
Action: Mouse moved to (446, 316)
Screenshot: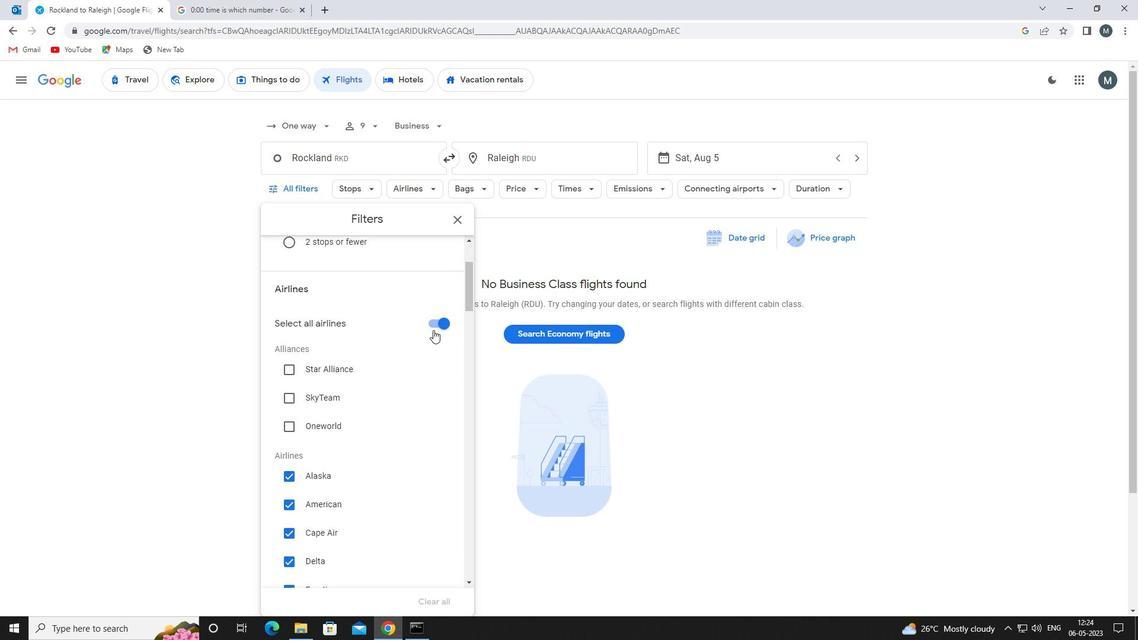 
Action: Mouse pressed left at (446, 316)
Screenshot: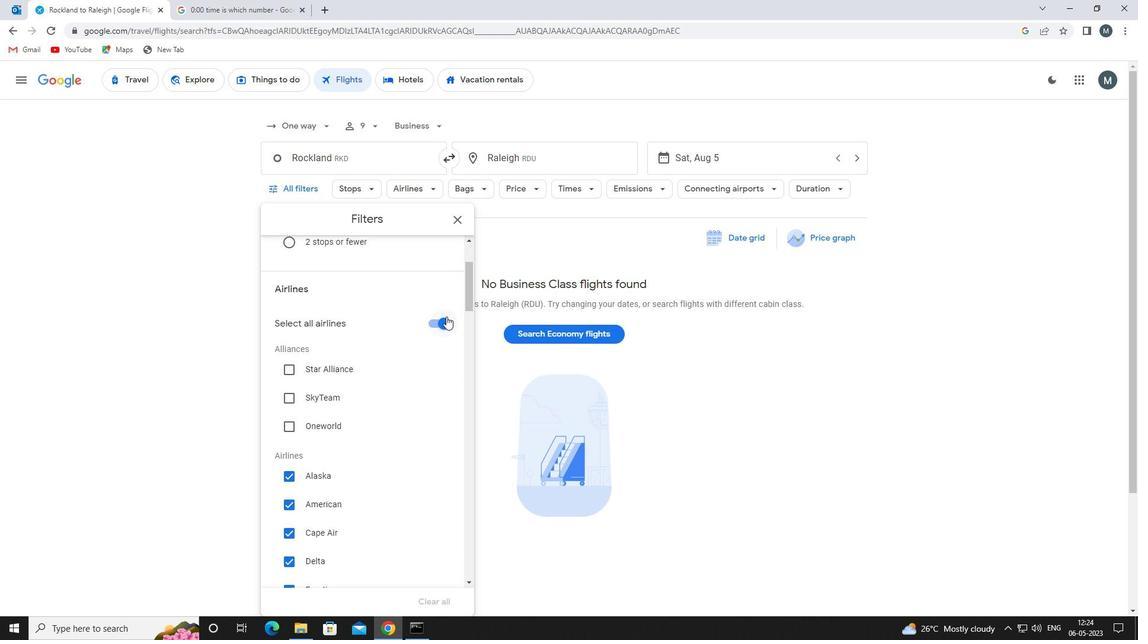 
Action: Mouse moved to (383, 351)
Screenshot: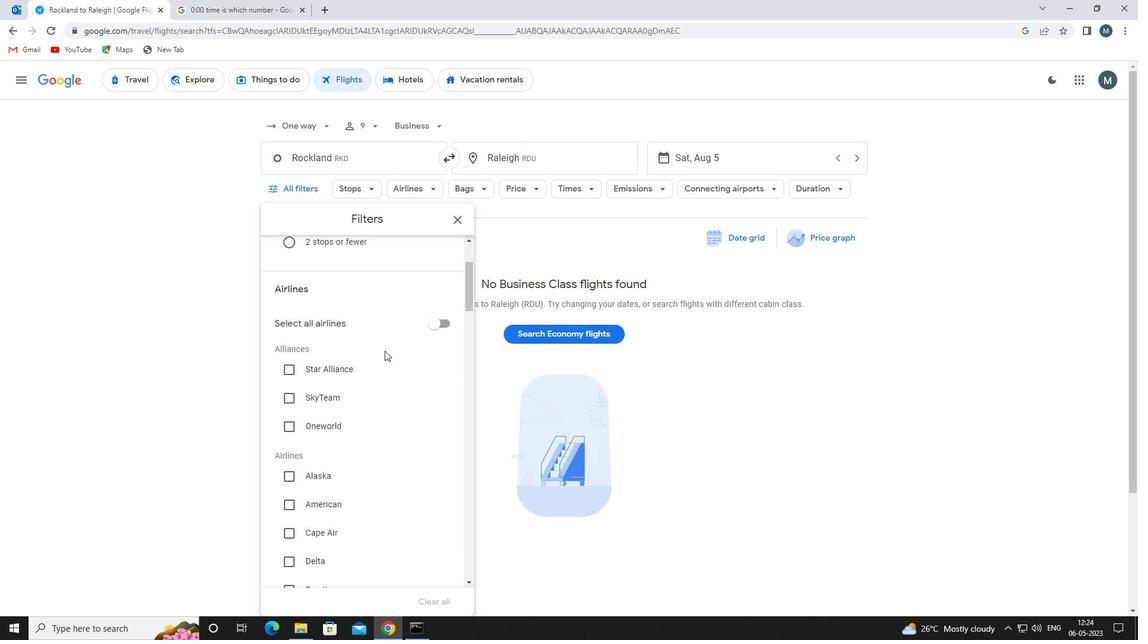 
Action: Mouse scrolled (383, 351) with delta (0, 0)
Screenshot: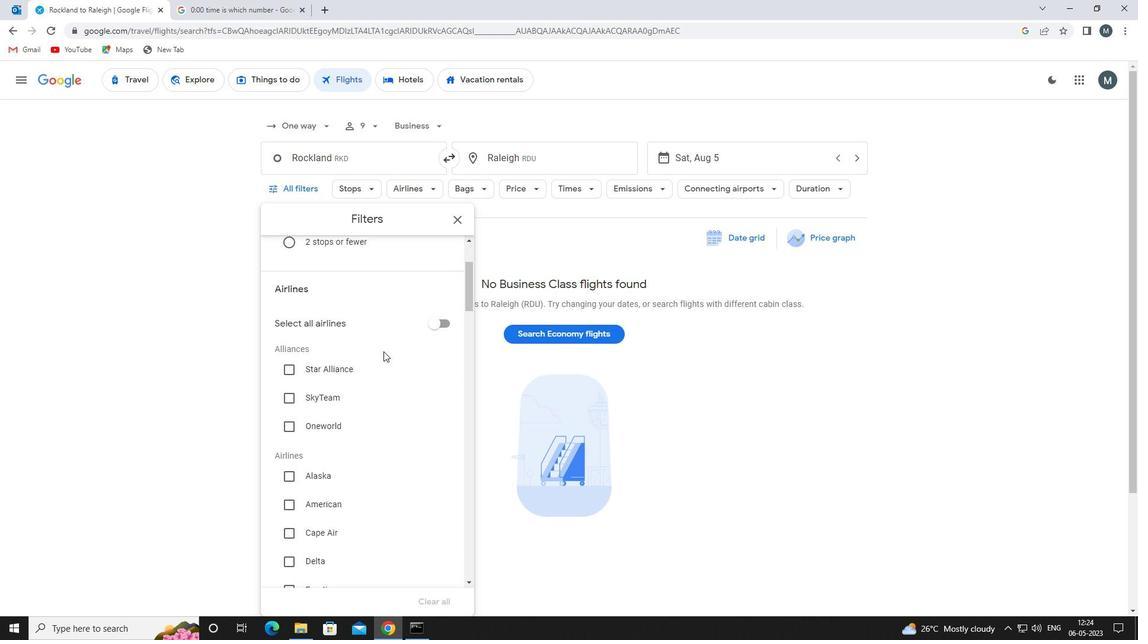 
Action: Mouse moved to (383, 353)
Screenshot: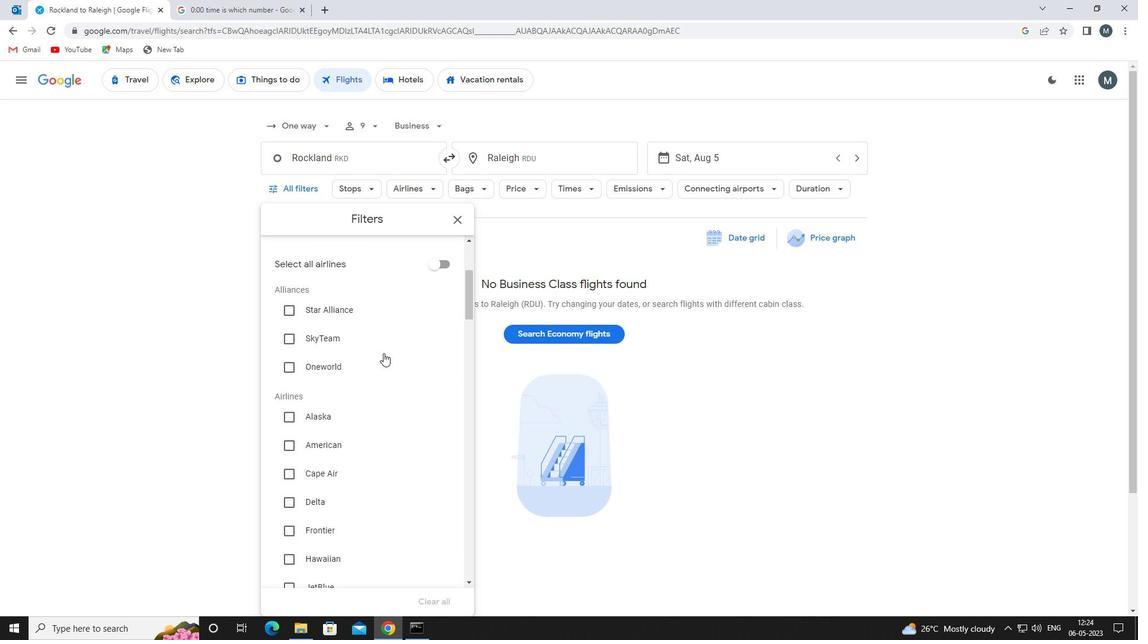 
Action: Mouse scrolled (383, 353) with delta (0, 0)
Screenshot: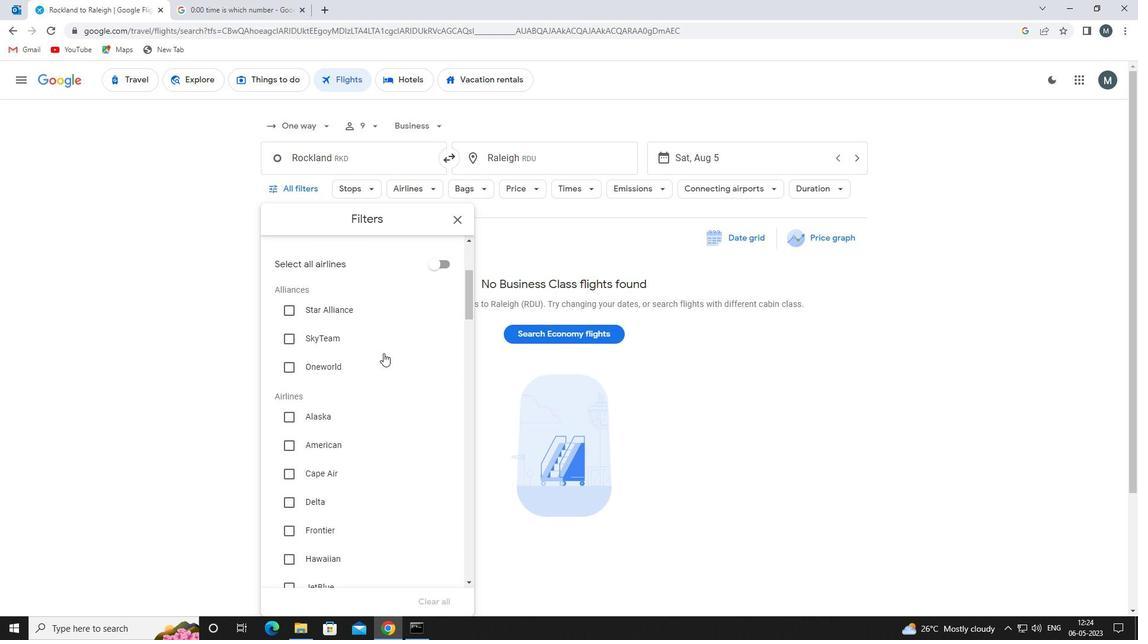 
Action: Mouse scrolled (383, 353) with delta (0, 0)
Screenshot: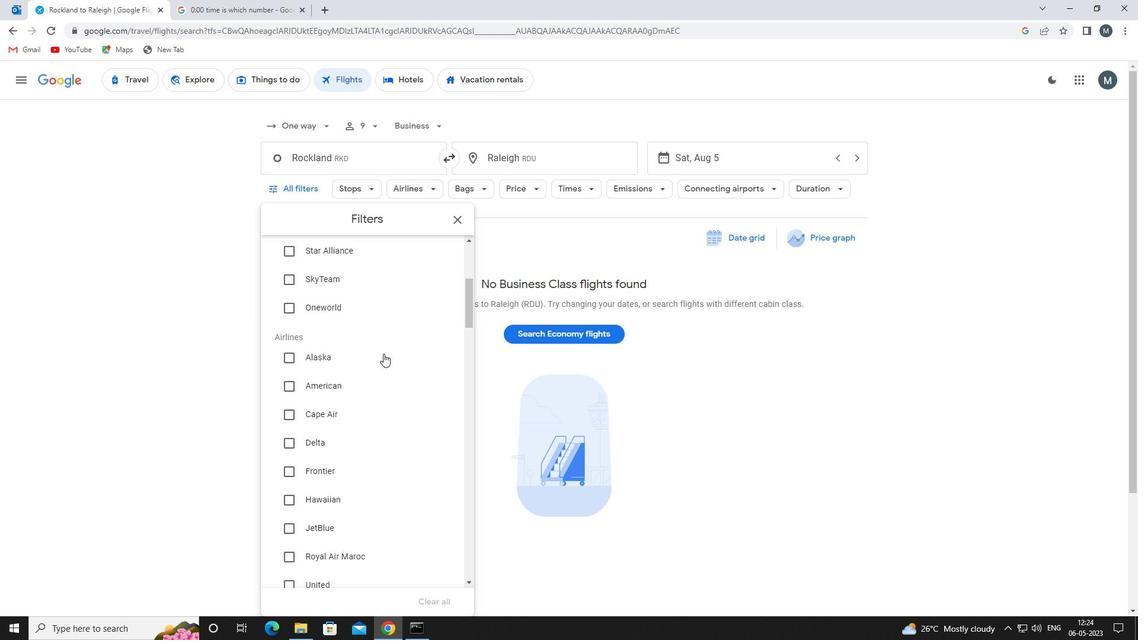 
Action: Mouse moved to (384, 353)
Screenshot: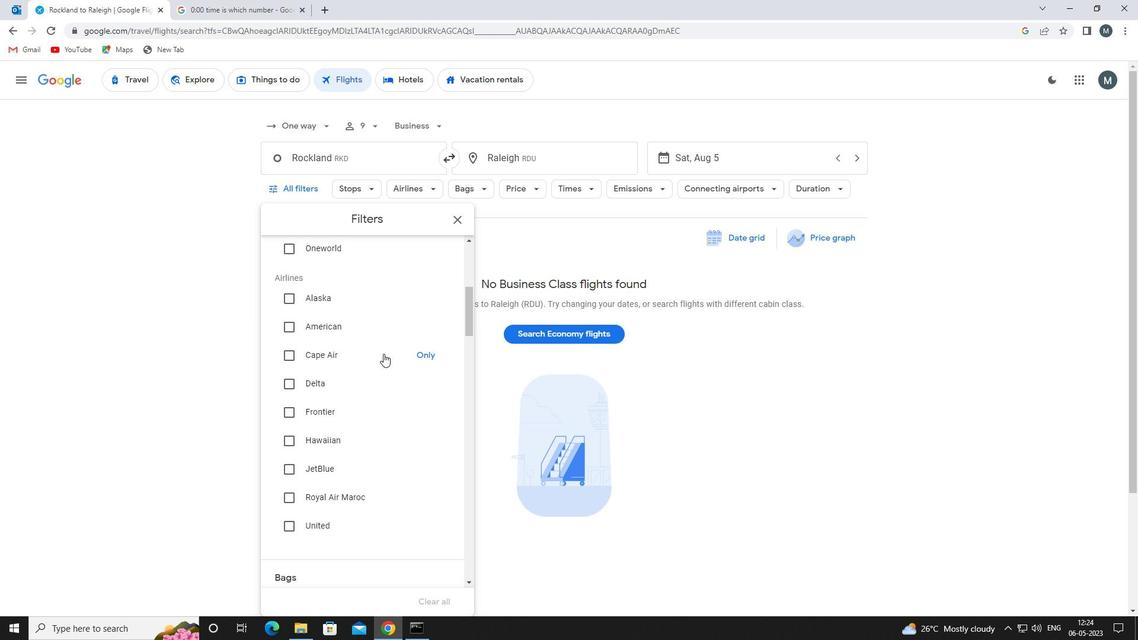 
Action: Mouse scrolled (384, 353) with delta (0, 0)
Screenshot: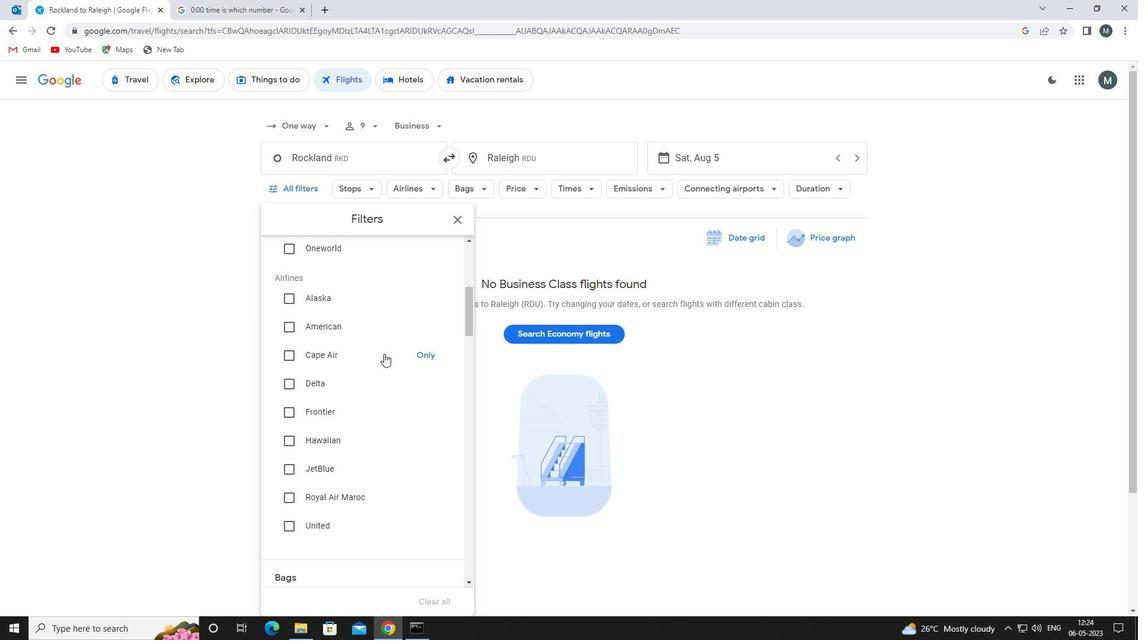 
Action: Mouse scrolled (384, 353) with delta (0, 0)
Screenshot: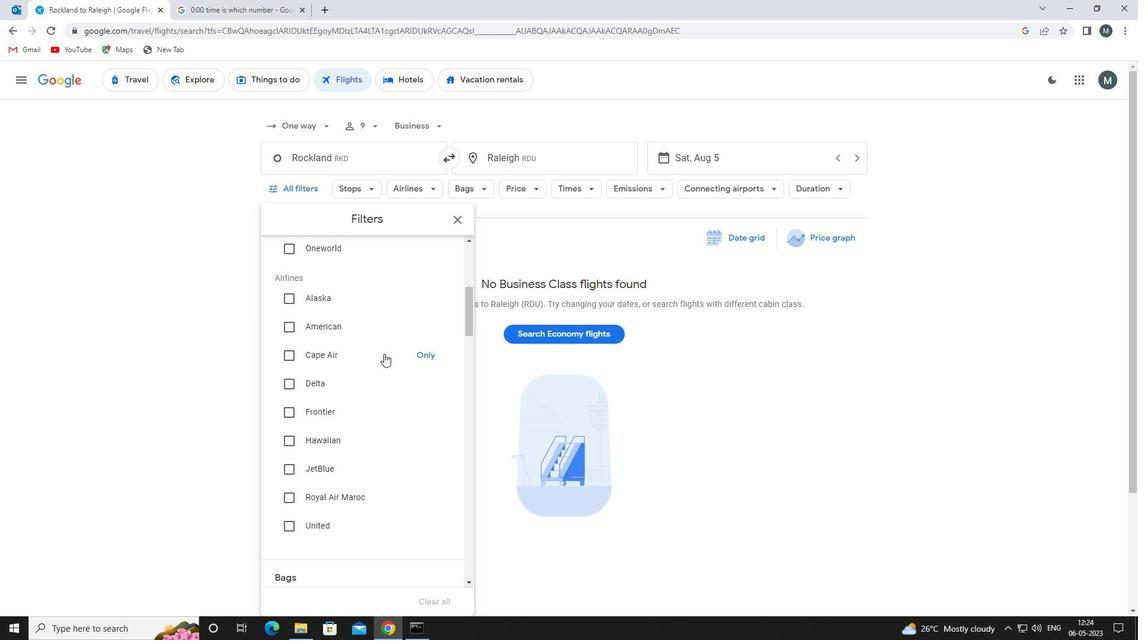 
Action: Mouse scrolled (384, 353) with delta (0, 0)
Screenshot: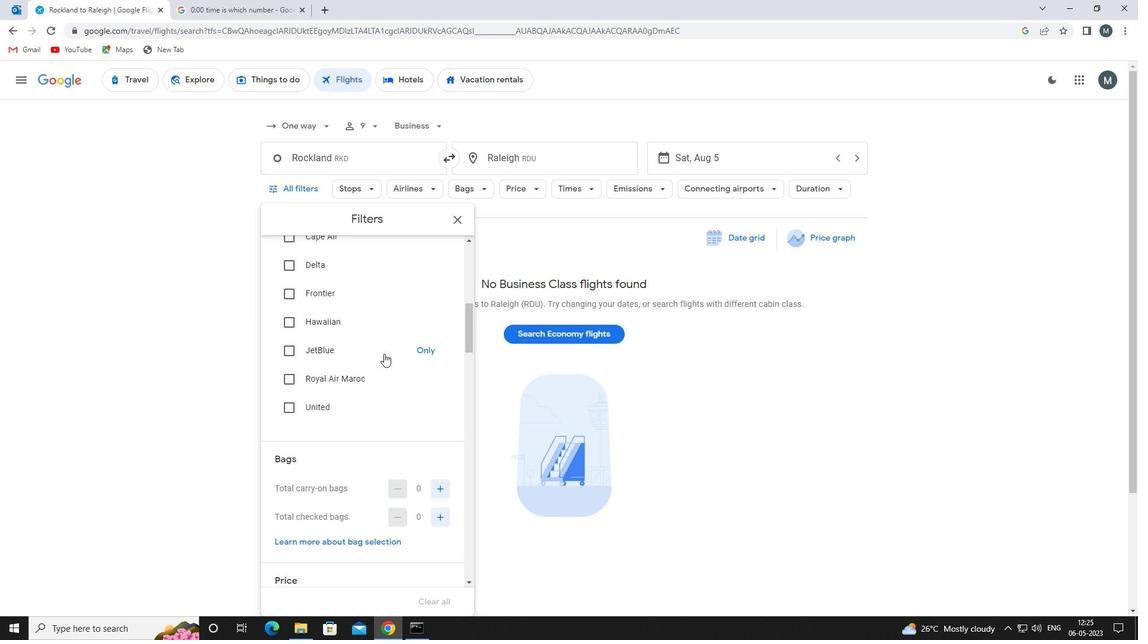 
Action: Mouse moved to (447, 456)
Screenshot: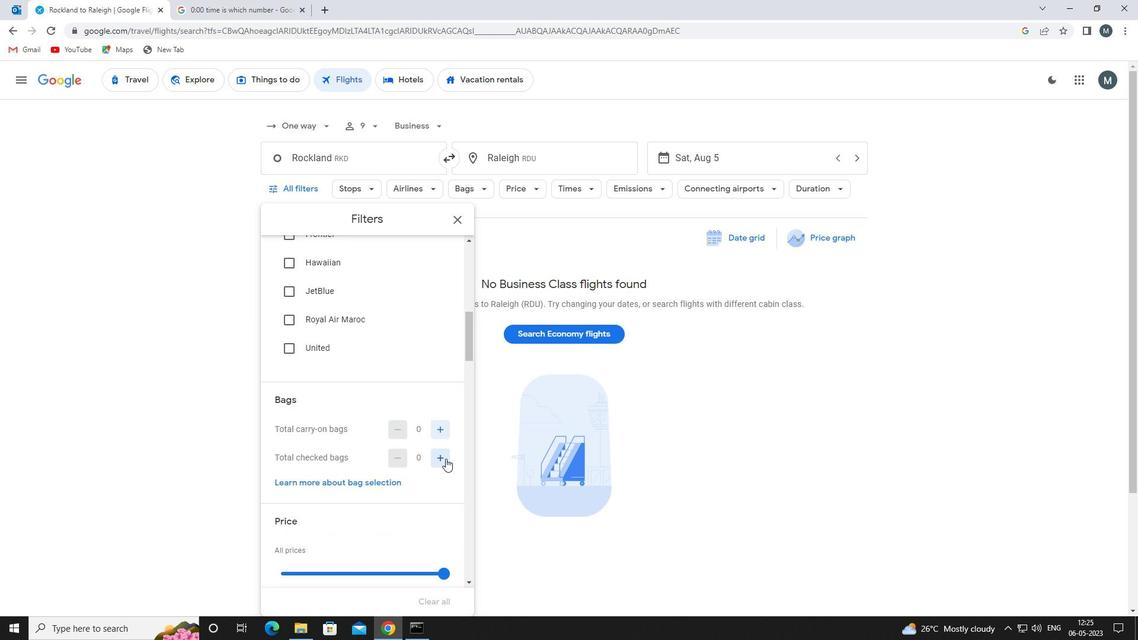 
Action: Mouse pressed left at (447, 456)
Screenshot: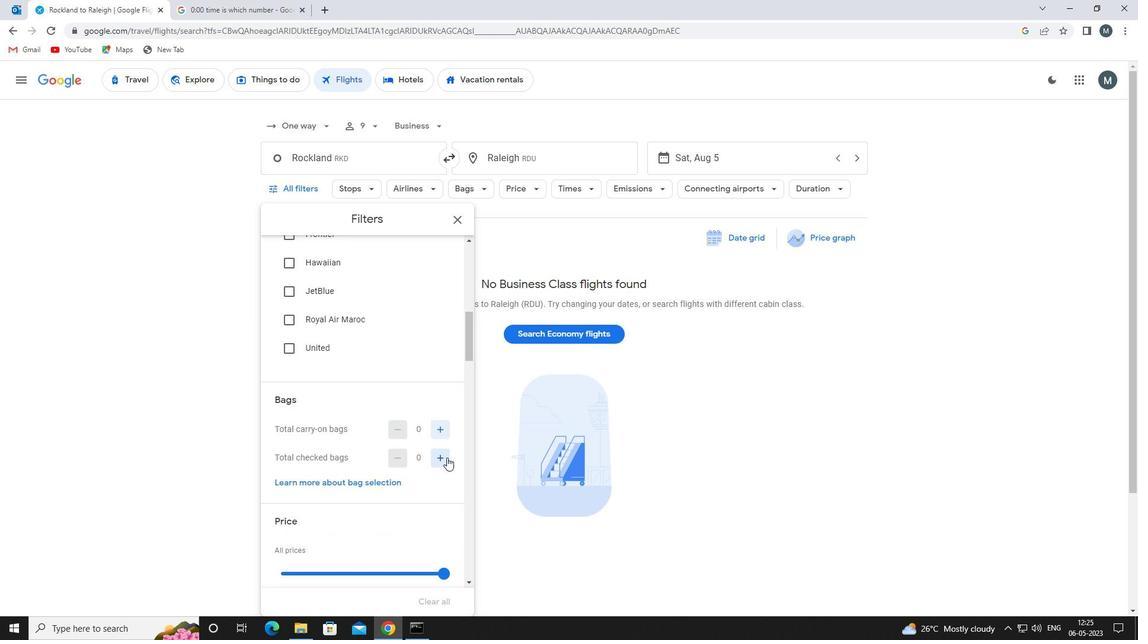 
Action: Mouse moved to (446, 456)
Screenshot: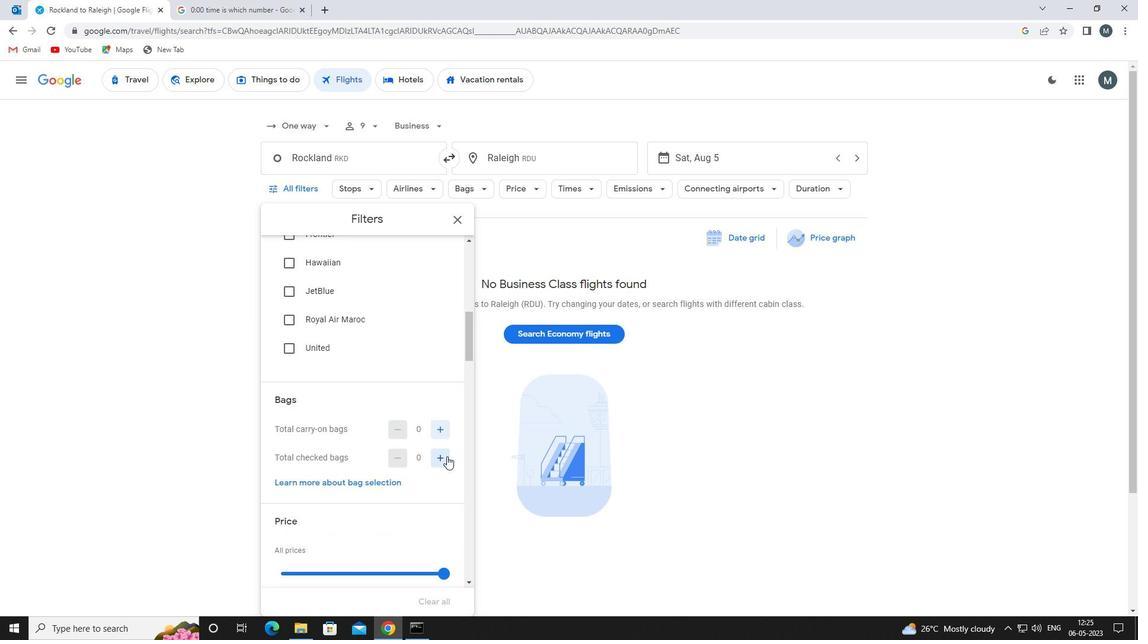 
Action: Mouse pressed left at (446, 456)
Screenshot: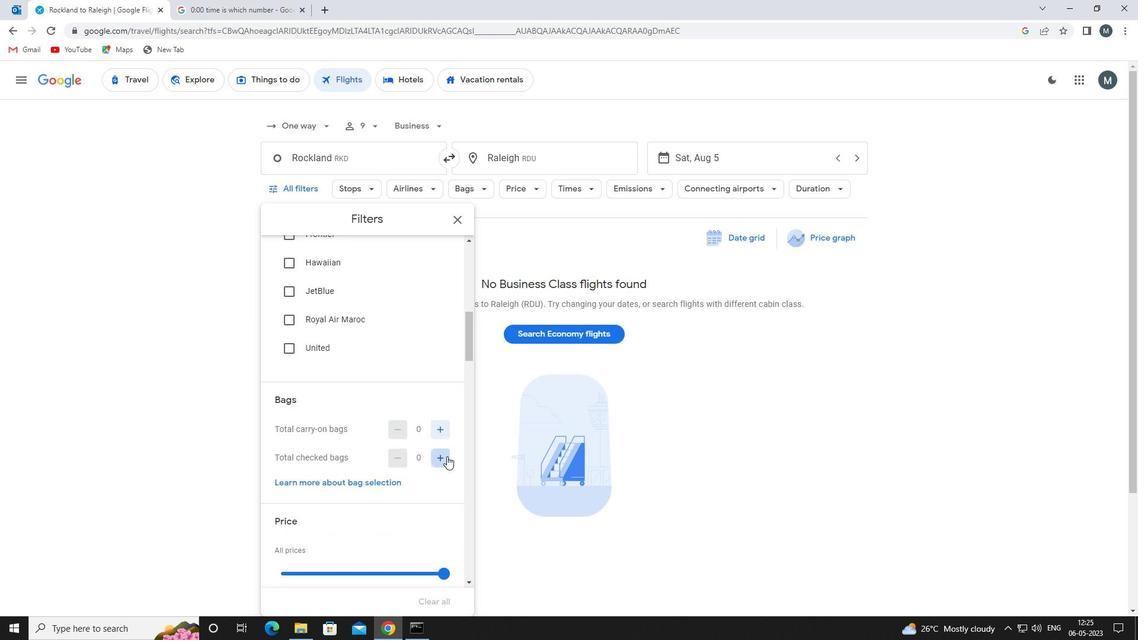 
Action: Mouse moved to (377, 413)
Screenshot: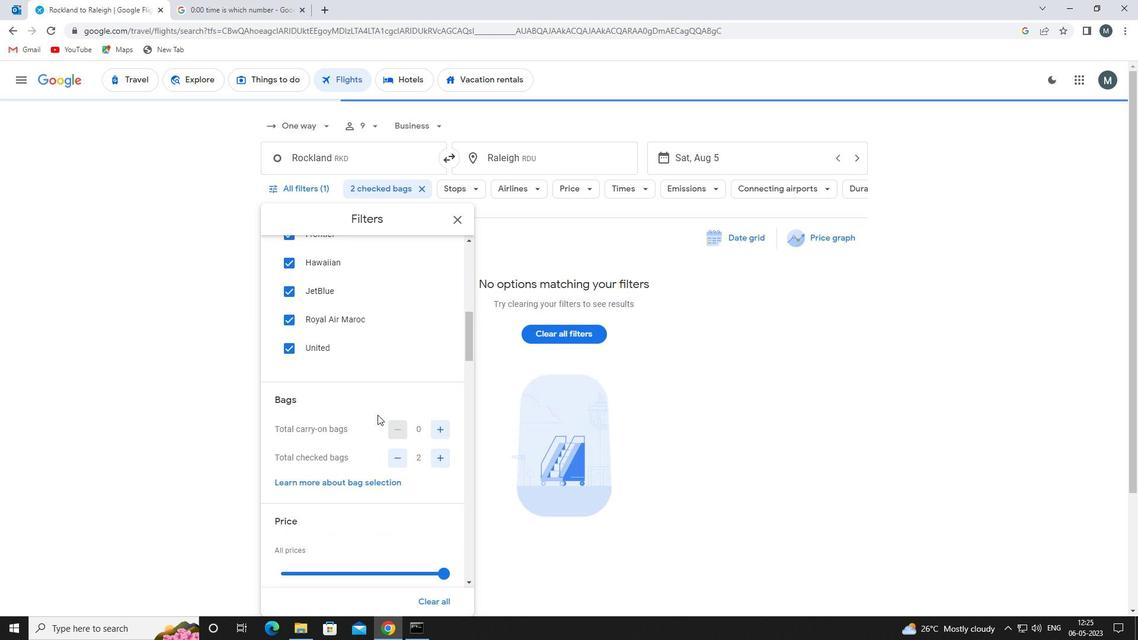 
Action: Mouse scrolled (377, 412) with delta (0, 0)
Screenshot: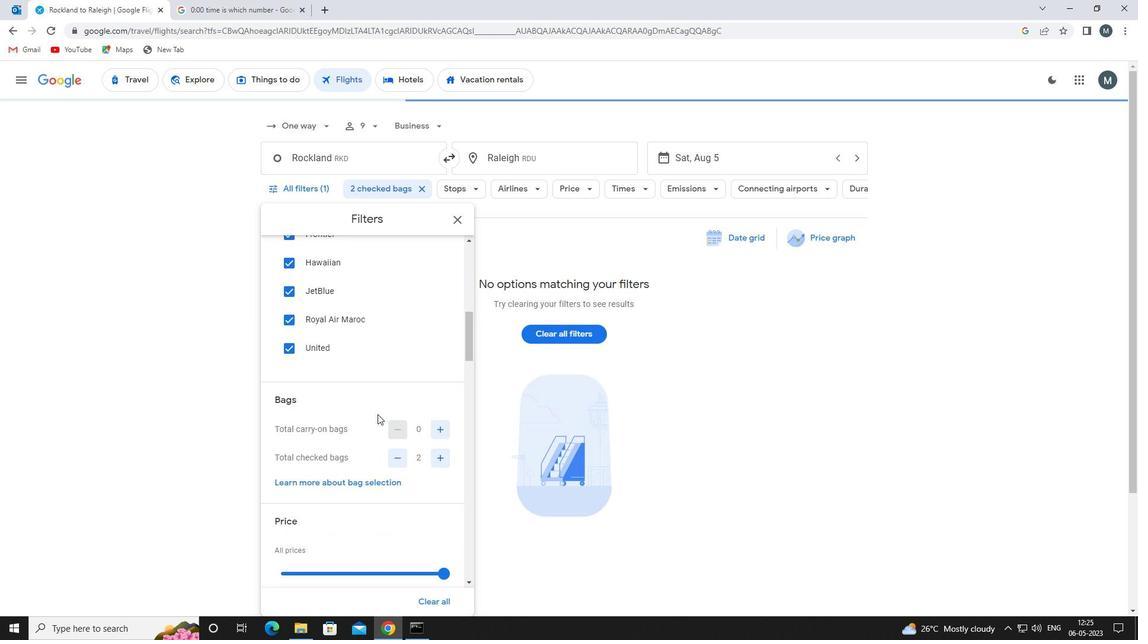 
Action: Mouse scrolled (377, 412) with delta (0, 0)
Screenshot: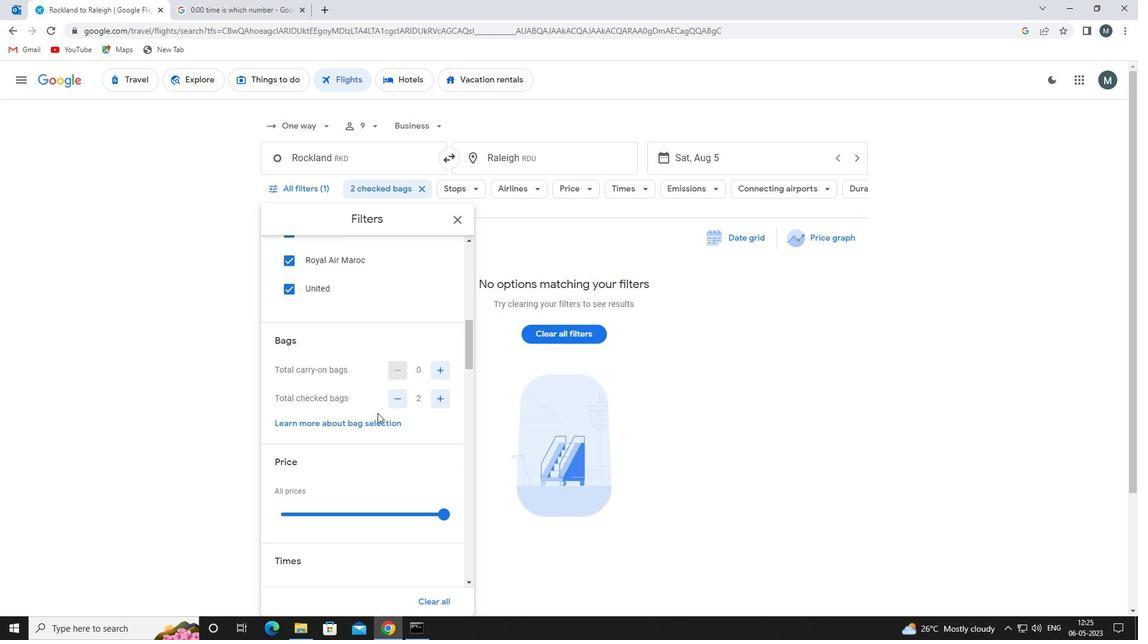 
Action: Mouse moved to (367, 451)
Screenshot: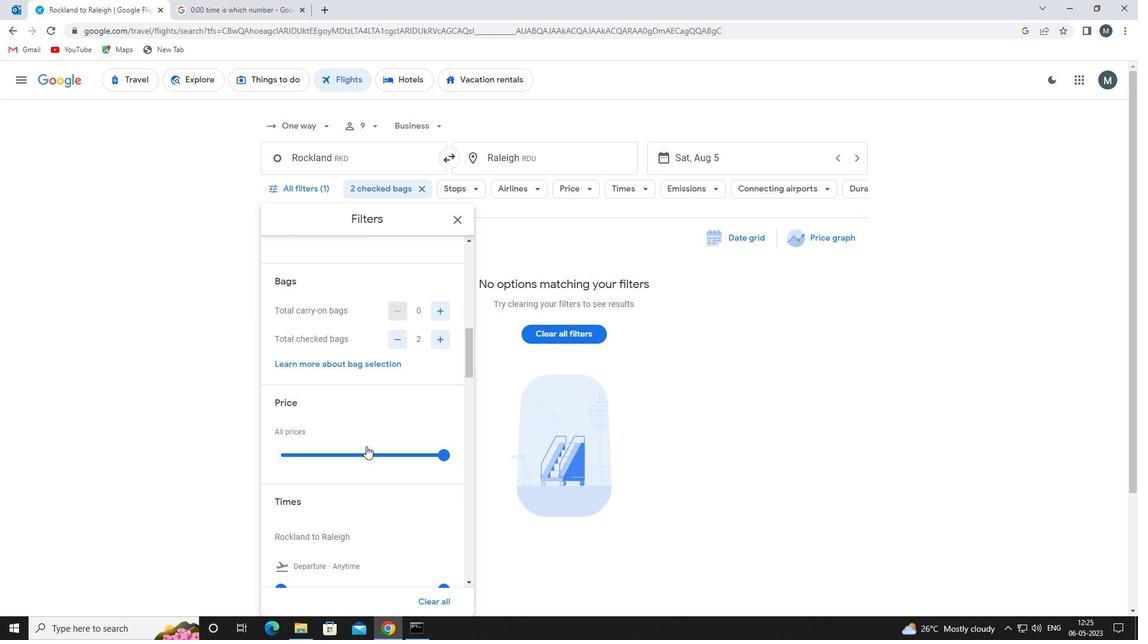 
Action: Mouse pressed left at (367, 451)
Screenshot: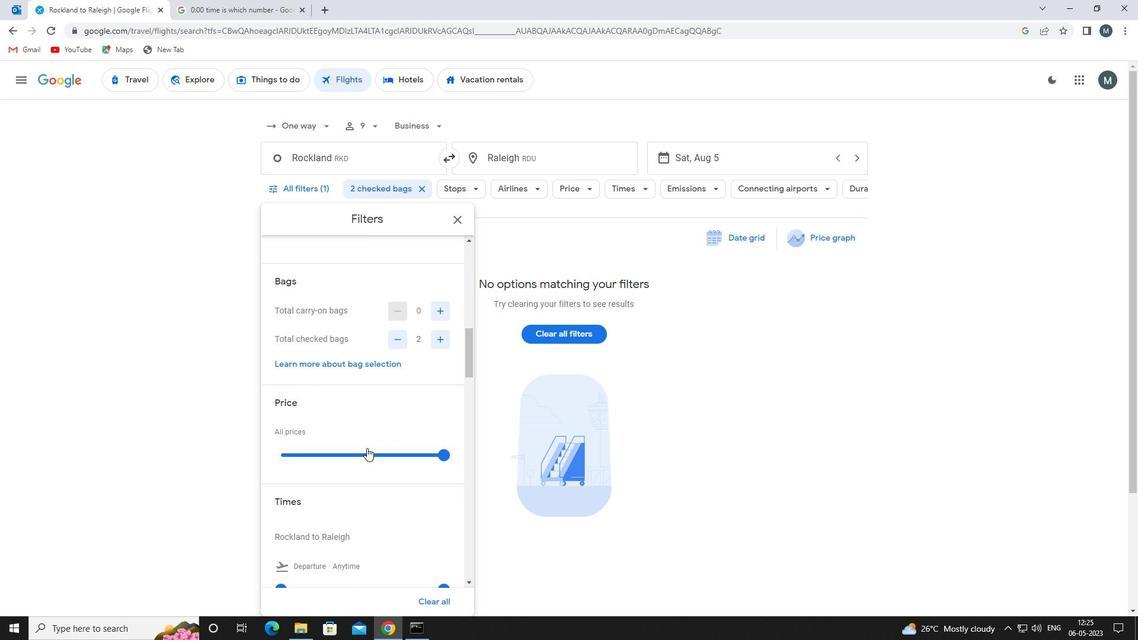 
Action: Mouse moved to (367, 451)
Screenshot: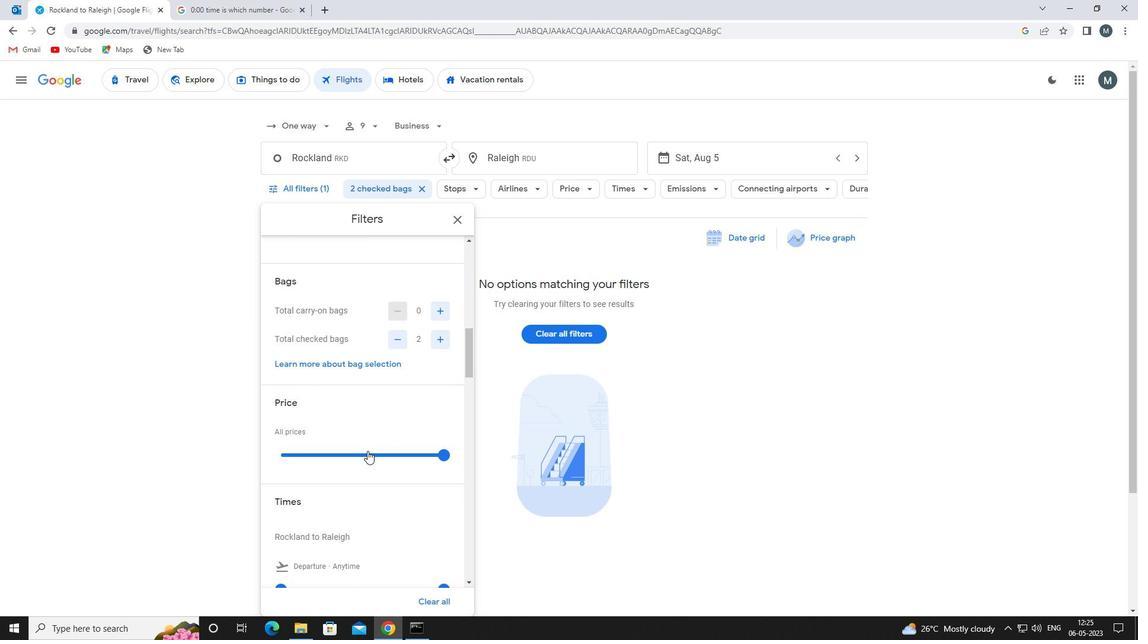 
Action: Mouse pressed left at (367, 451)
Screenshot: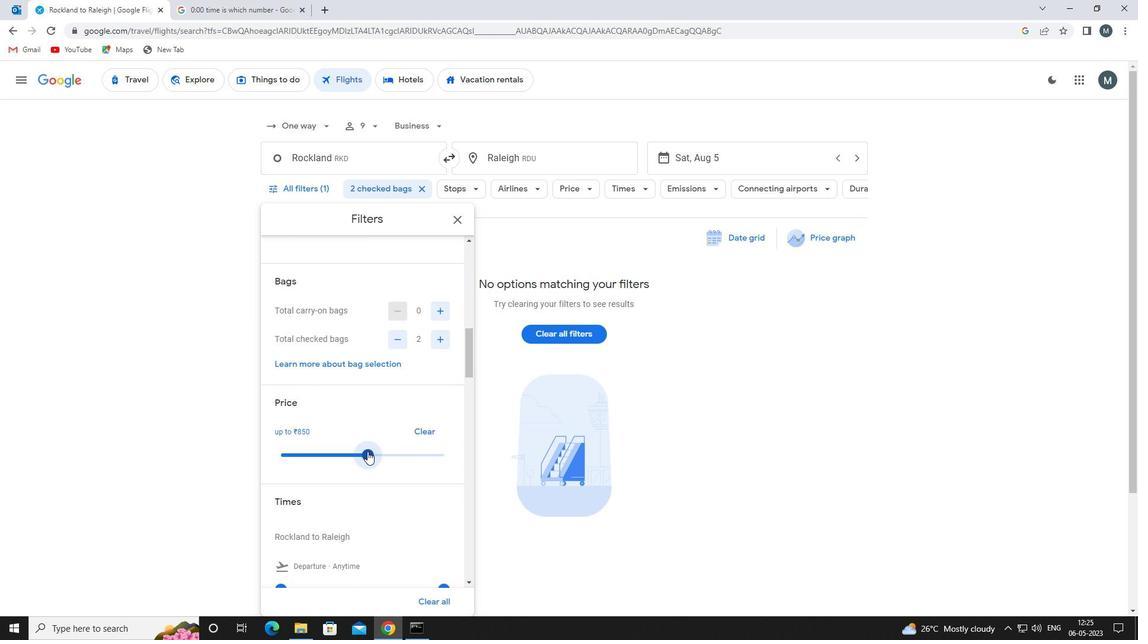 
Action: Mouse moved to (379, 432)
Screenshot: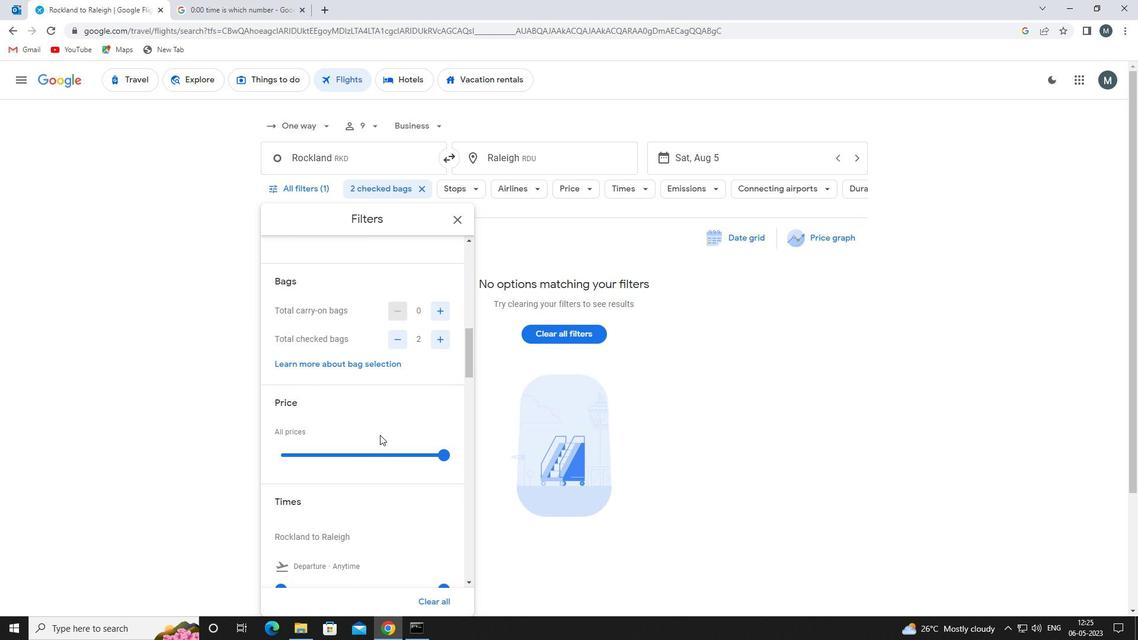 
Action: Mouse scrolled (379, 432) with delta (0, 0)
Screenshot: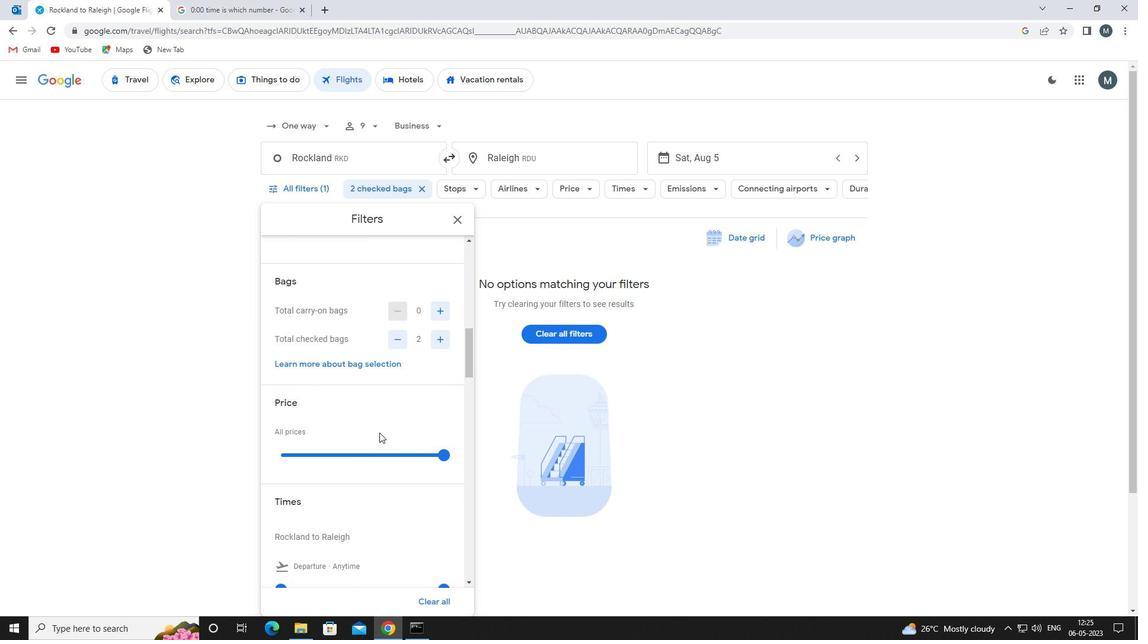 
Action: Mouse scrolled (379, 432) with delta (0, 0)
Screenshot: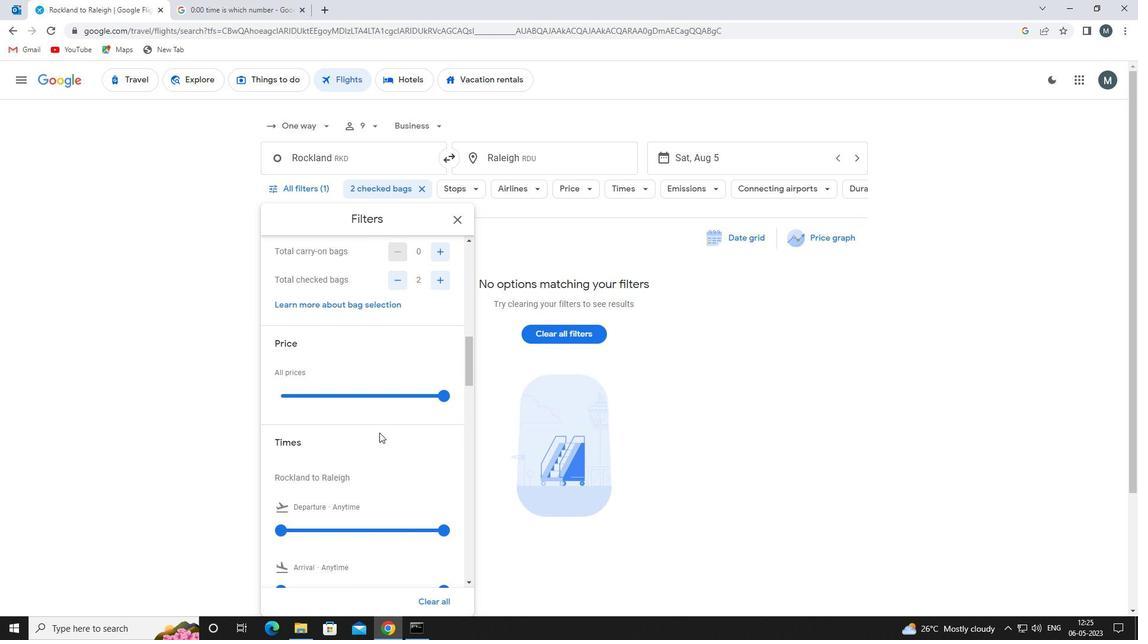 
Action: Mouse moved to (270, 466)
Screenshot: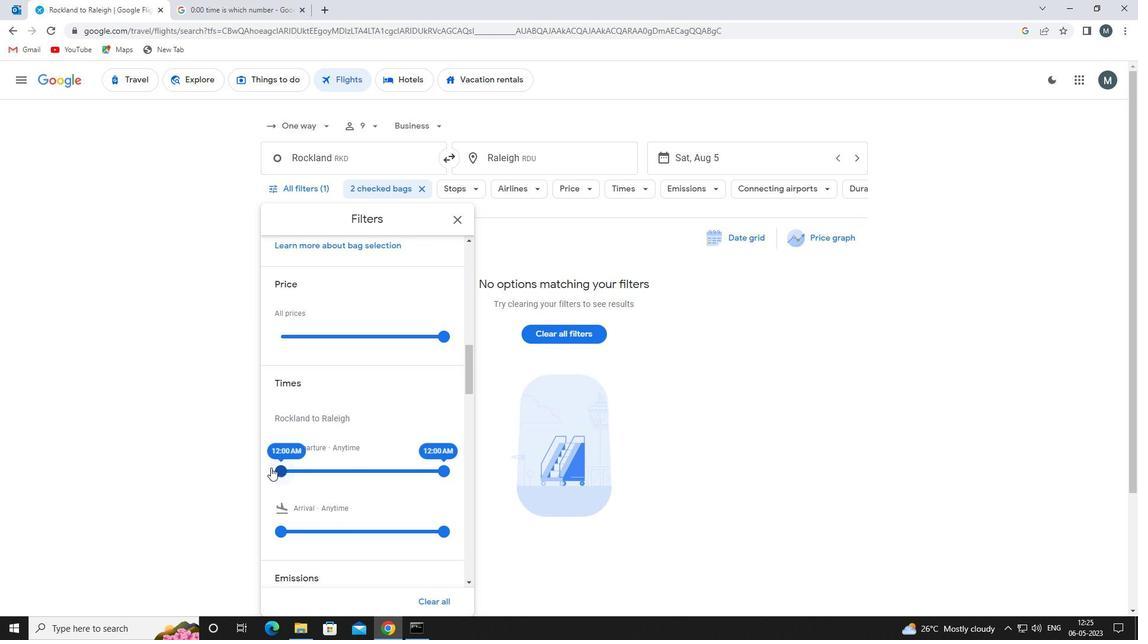 
Action: Mouse pressed left at (270, 466)
Screenshot: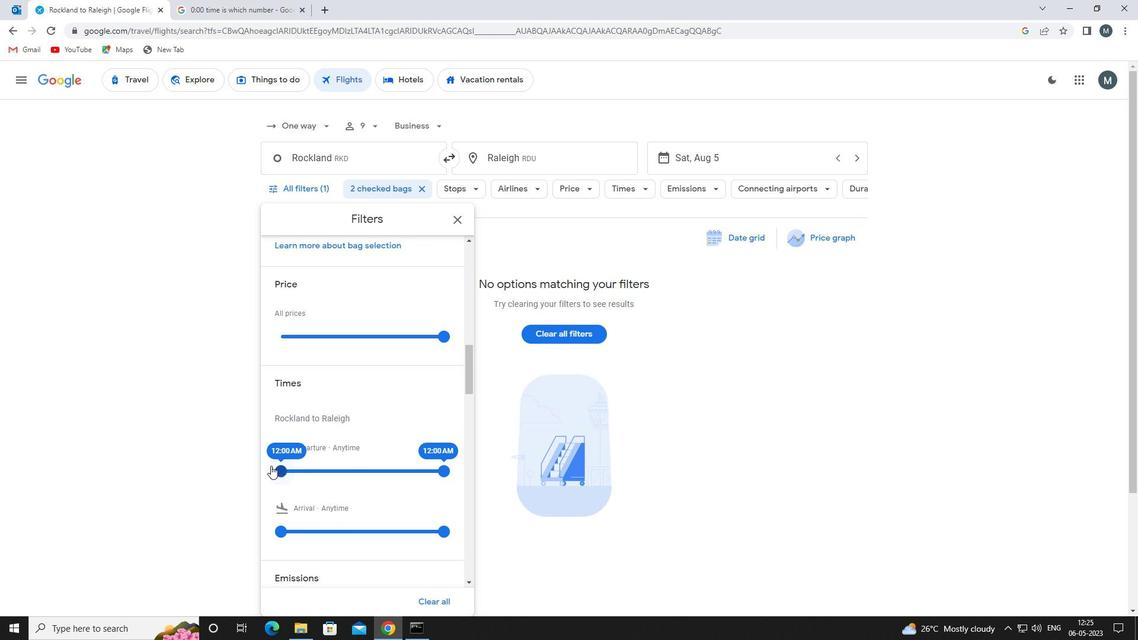 
Action: Mouse moved to (444, 470)
Screenshot: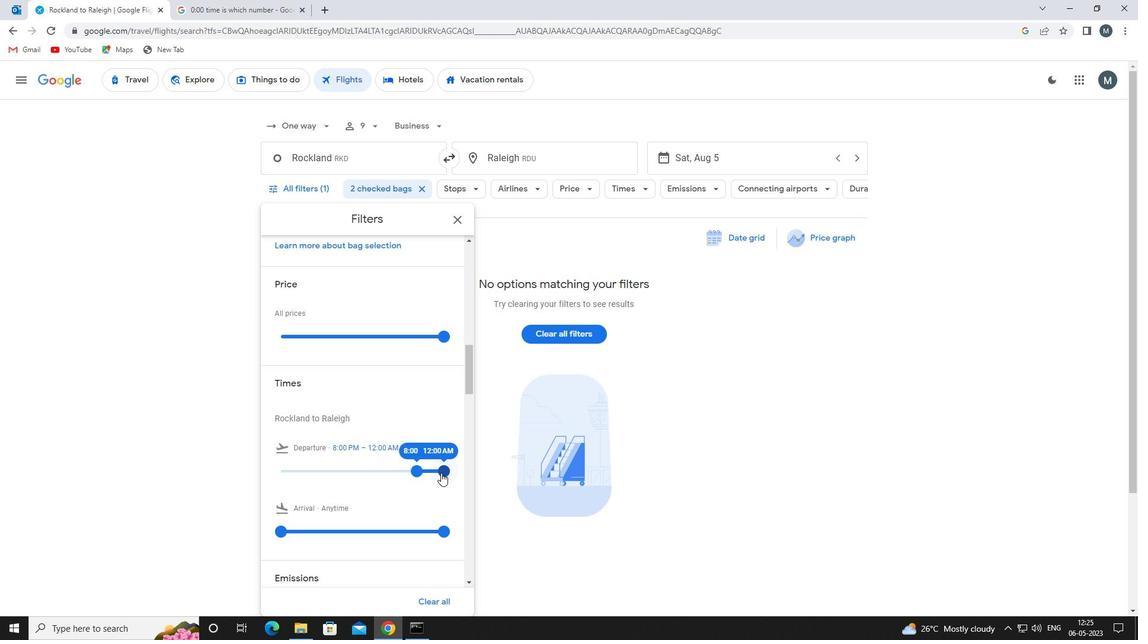 
Action: Mouse pressed left at (444, 470)
Screenshot: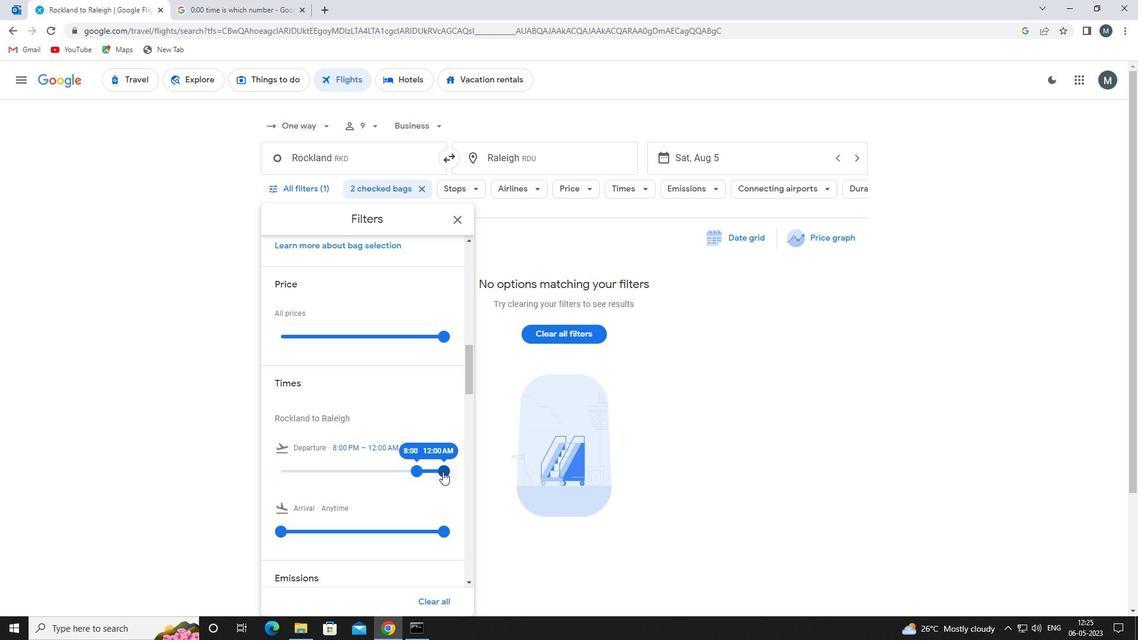 
Action: Mouse moved to (366, 443)
Screenshot: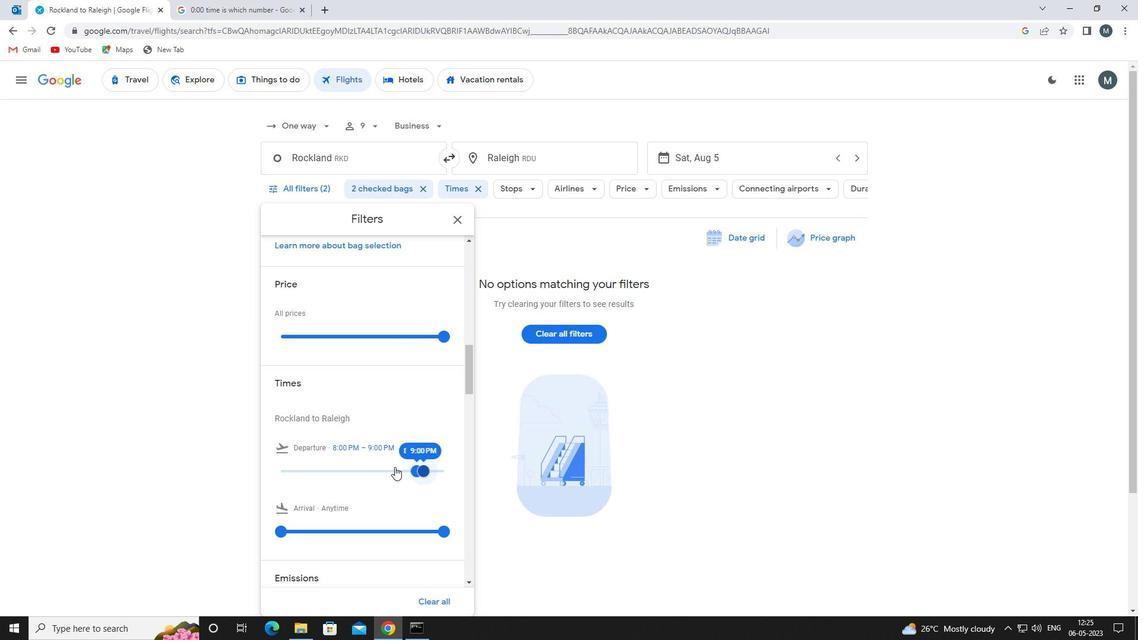 
Action: Mouse scrolled (366, 442) with delta (0, 0)
Screenshot: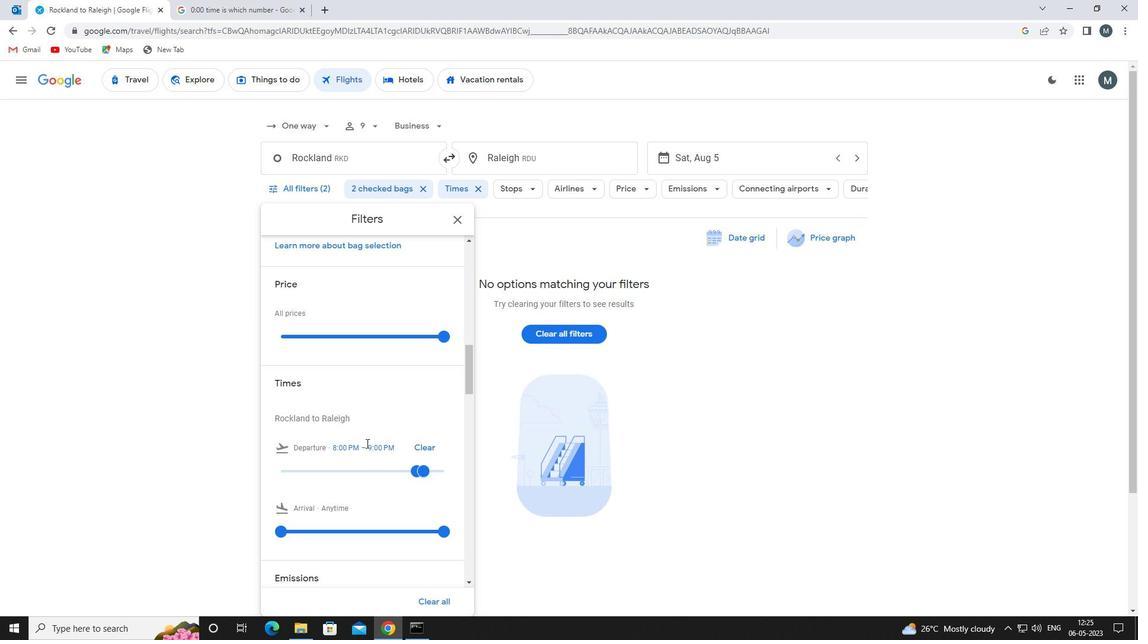 
Action: Mouse moved to (455, 223)
Screenshot: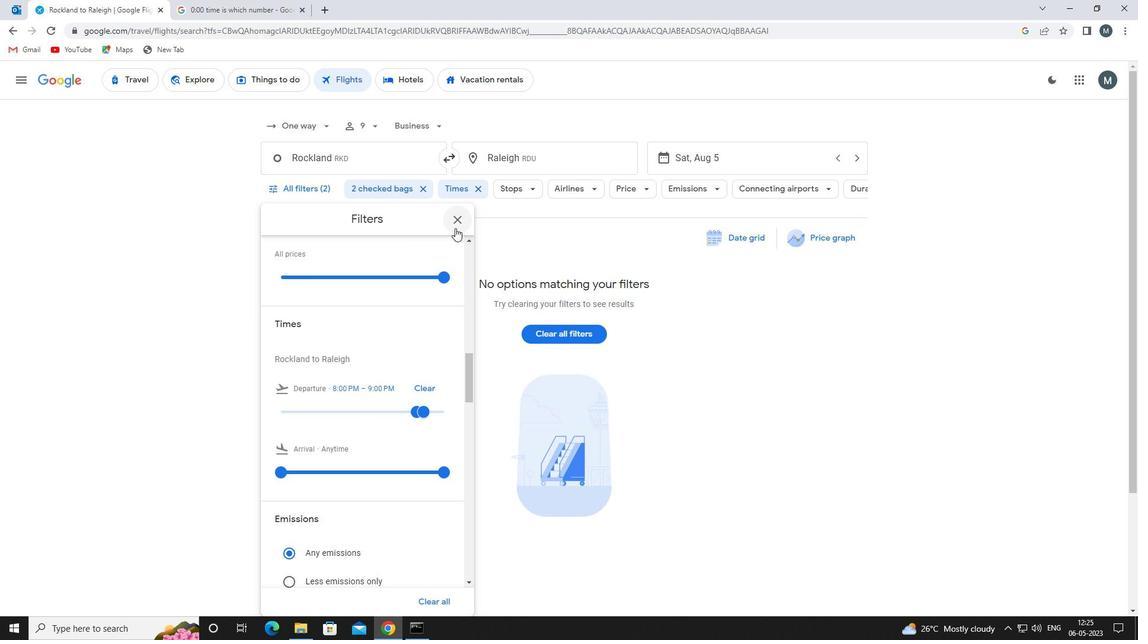 
Action: Mouse pressed left at (455, 223)
Screenshot: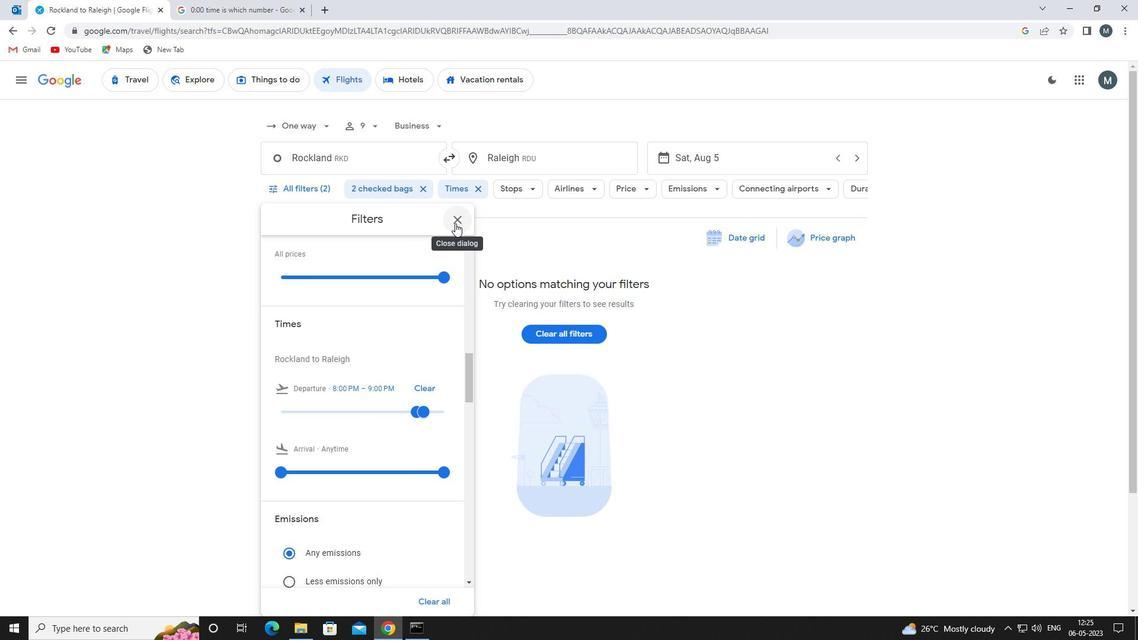
